 Task: Locate the nearest hospital in Houston.
Action: Mouse moved to (184, 74)
Screenshot: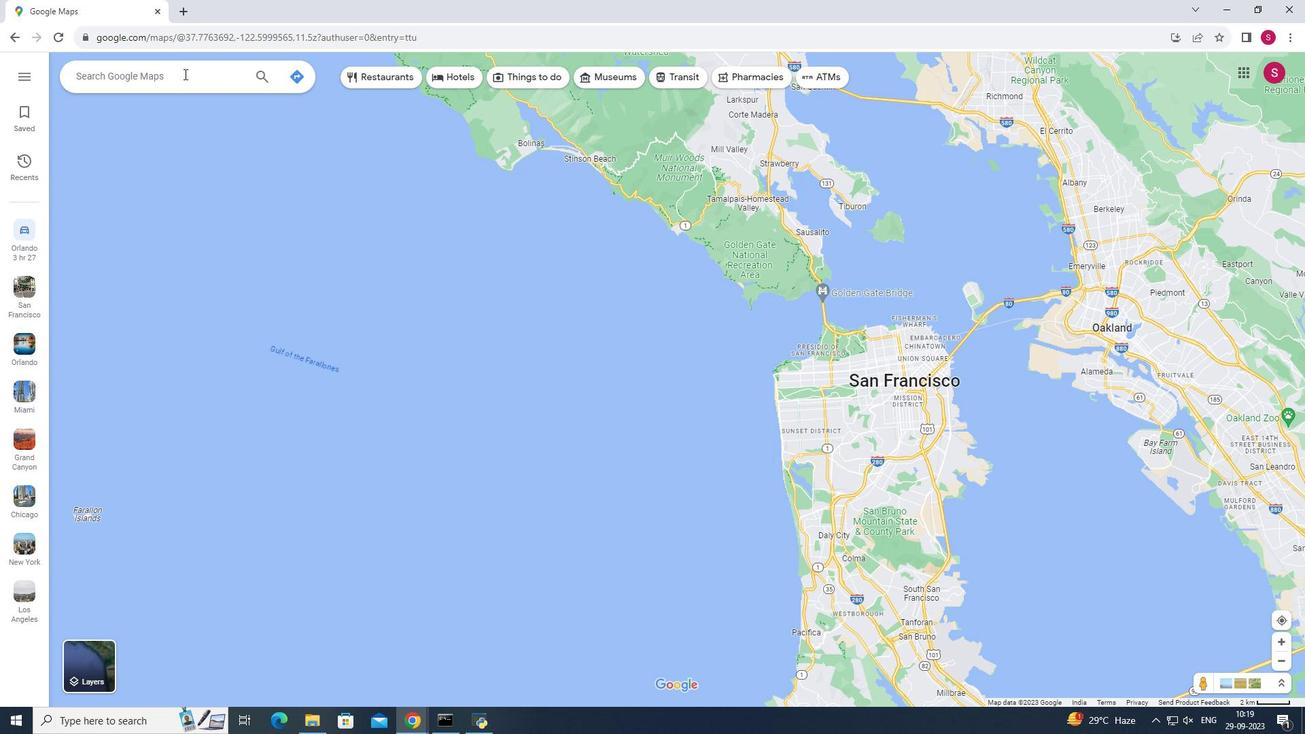 
Action: Mouse pressed left at (184, 74)
Screenshot: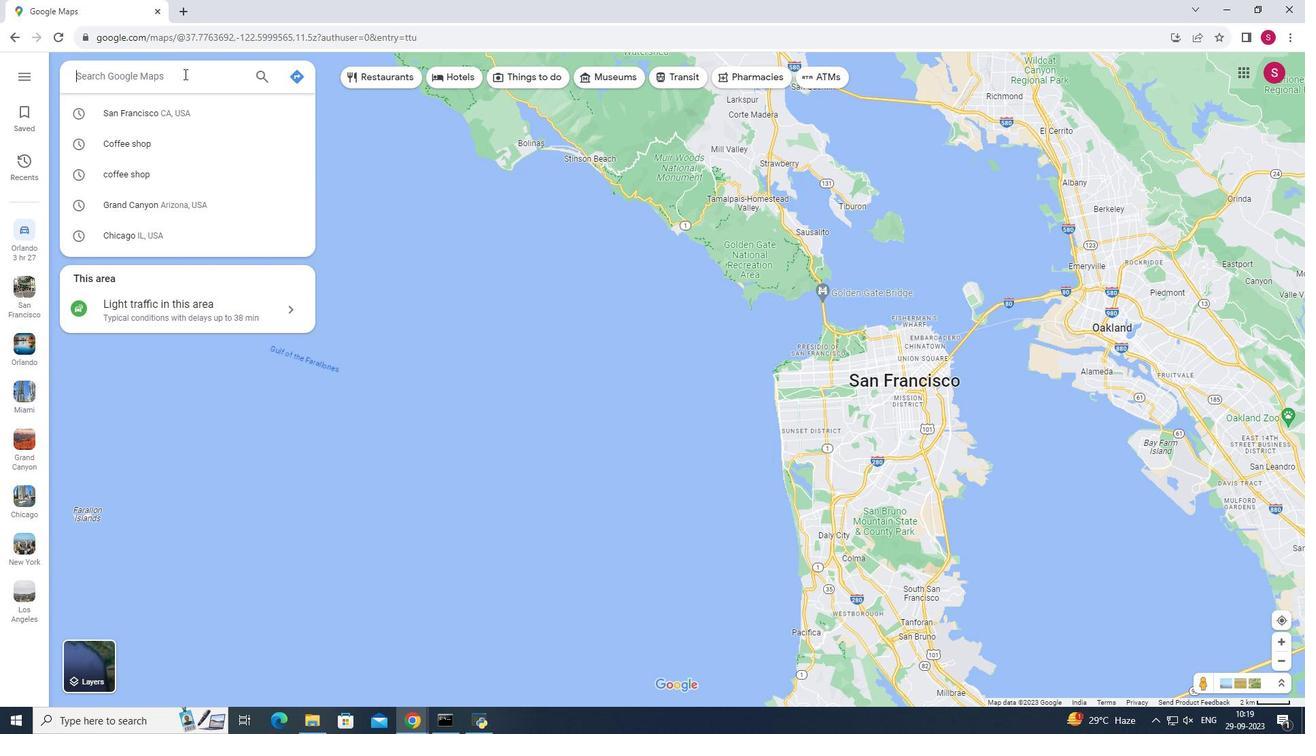 
Action: Key pressed <Key.shift>Houston
Screenshot: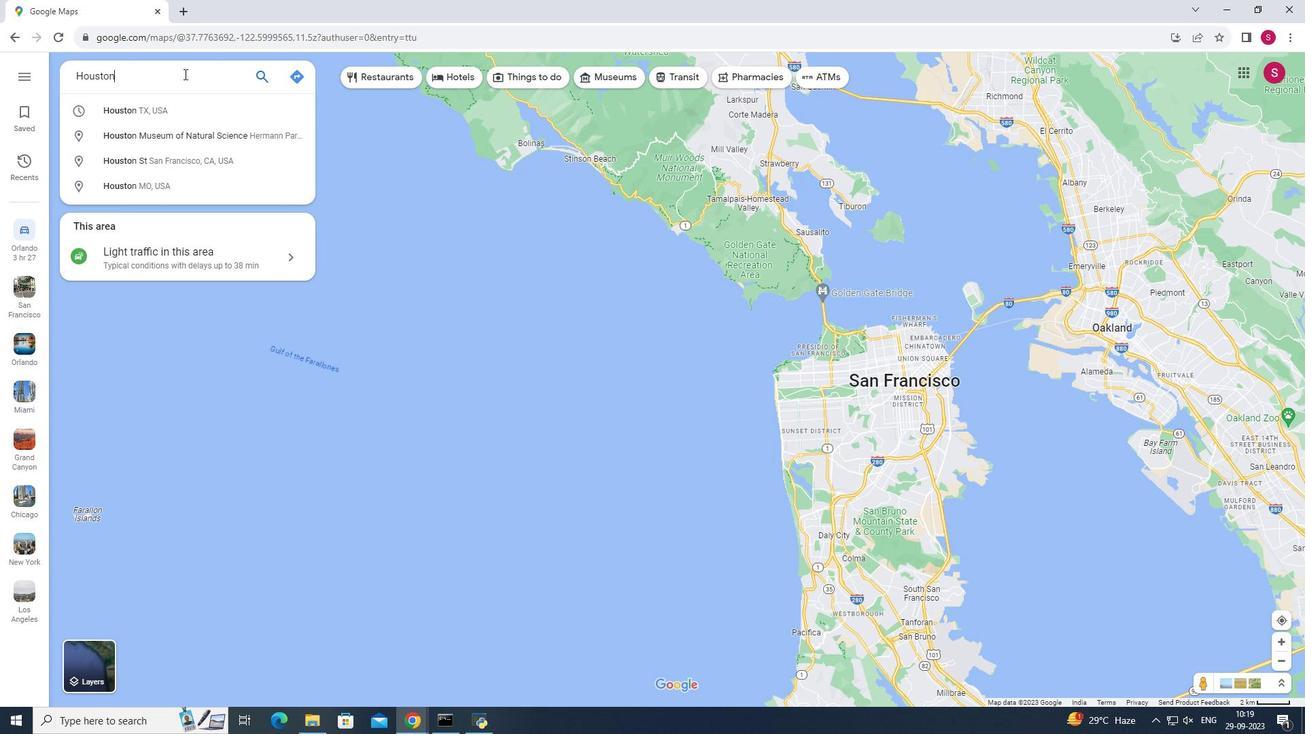 
Action: Mouse moved to (170, 104)
Screenshot: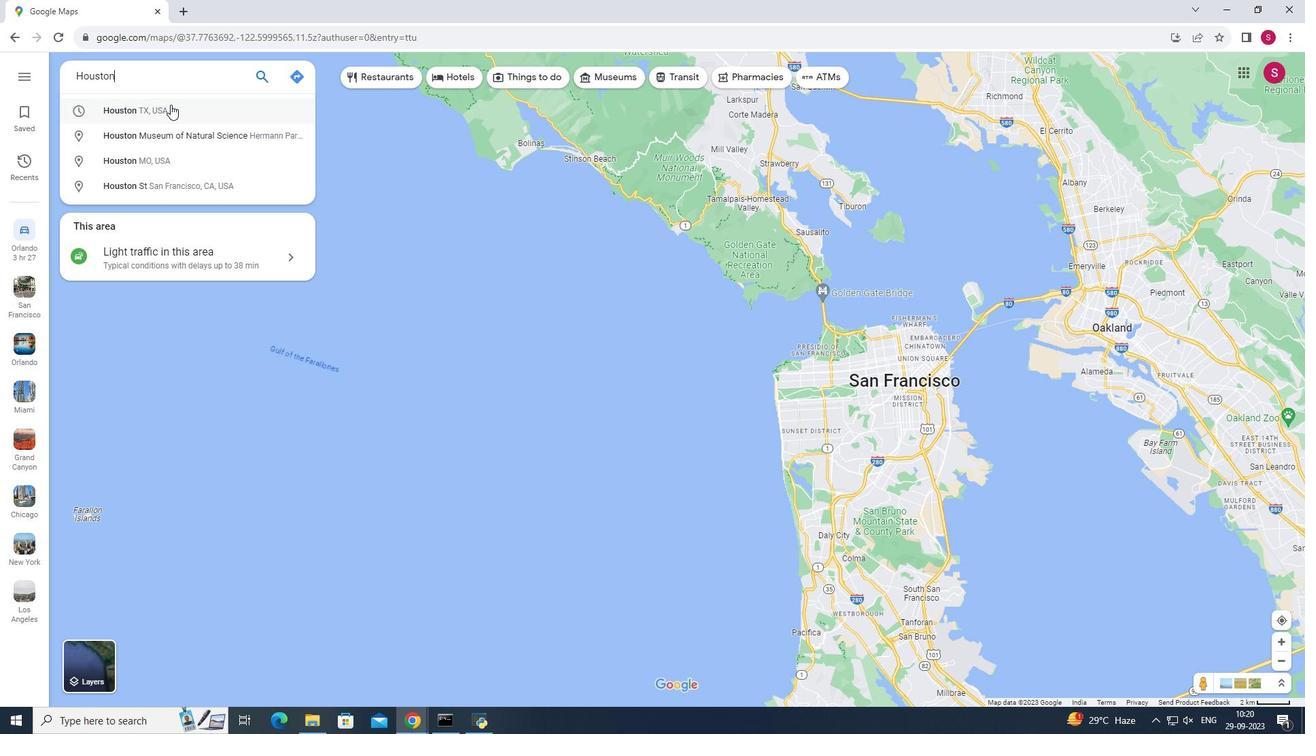 
Action: Mouse pressed left at (170, 104)
Screenshot: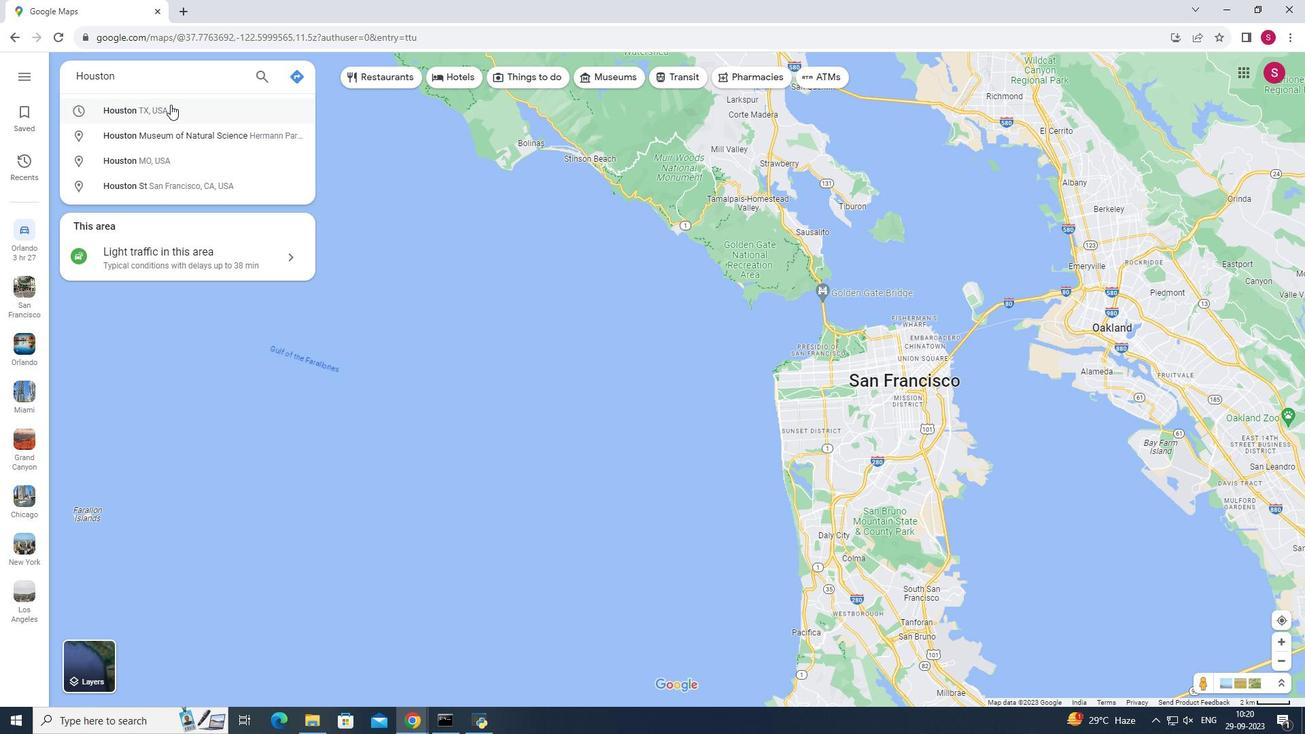 
Action: Mouse moved to (190, 311)
Screenshot: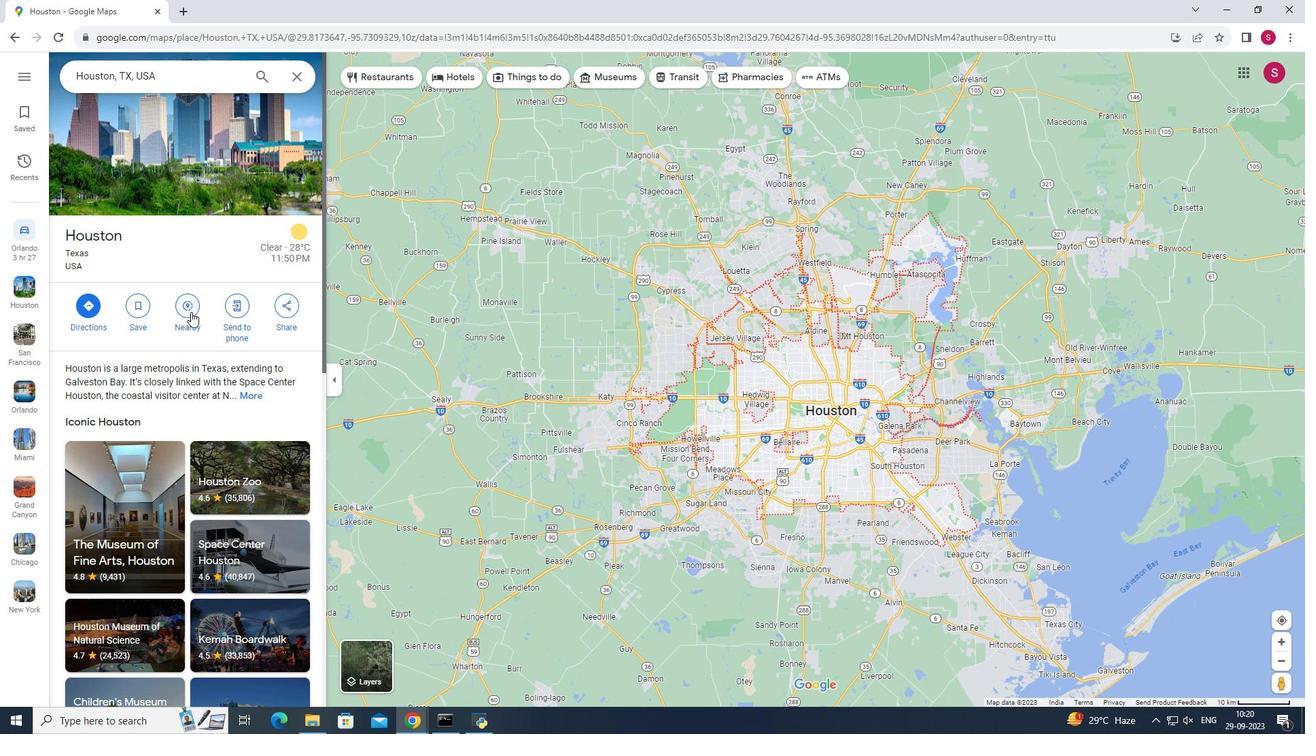 
Action: Mouse pressed left at (190, 311)
Screenshot: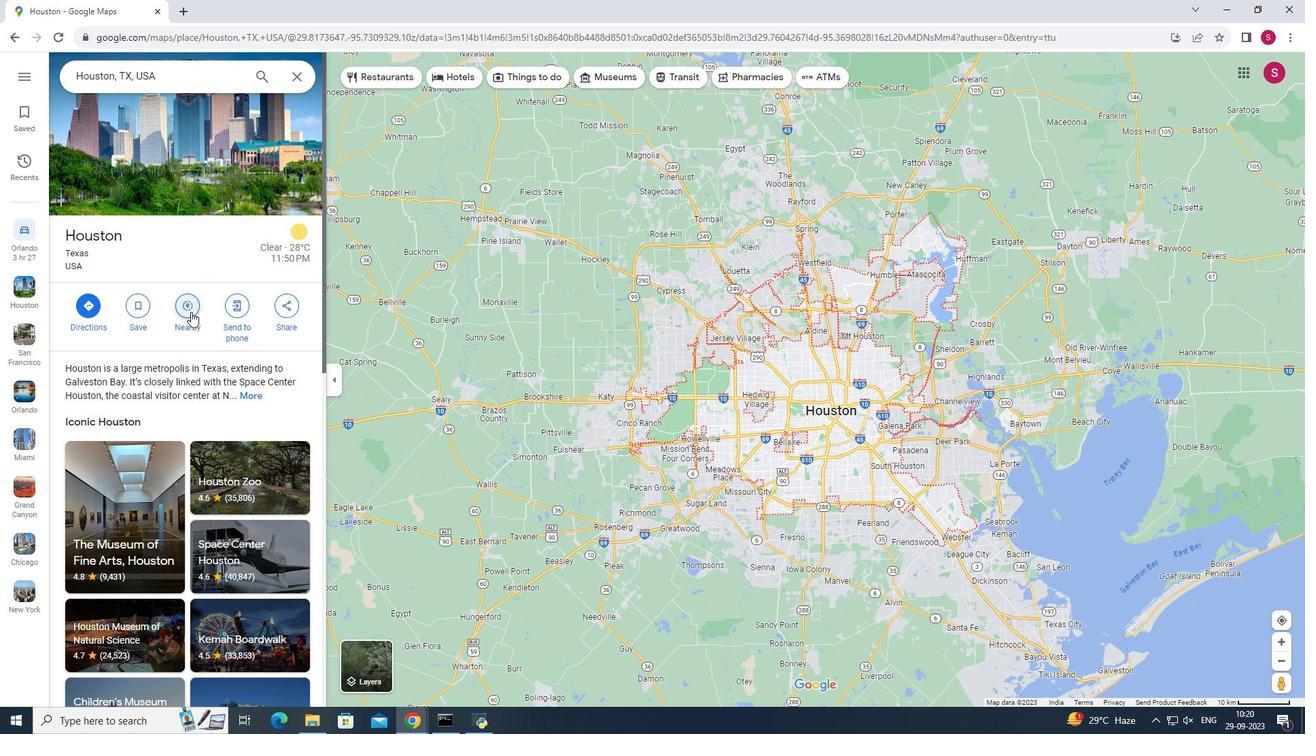 
Action: Key pressed <Key.shift>Hospital<Key.enter>
Screenshot: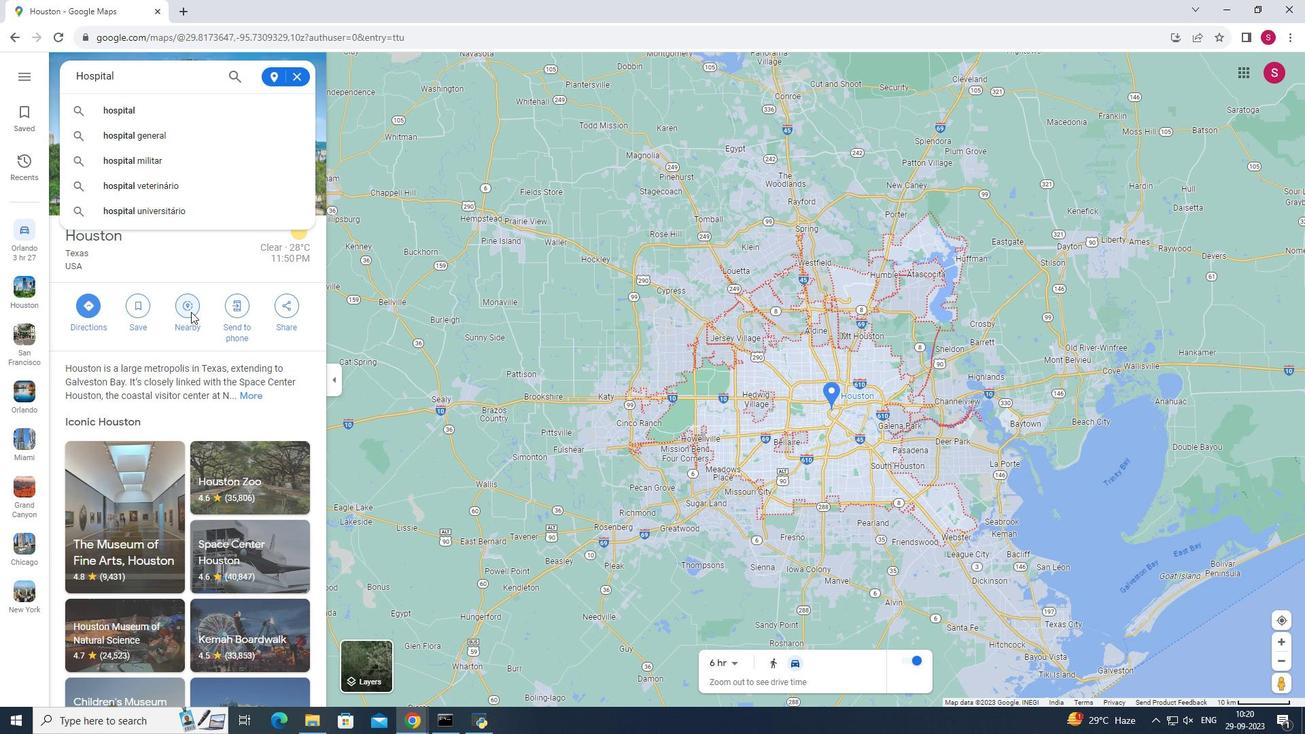 
Action: Mouse moved to (270, 178)
Screenshot: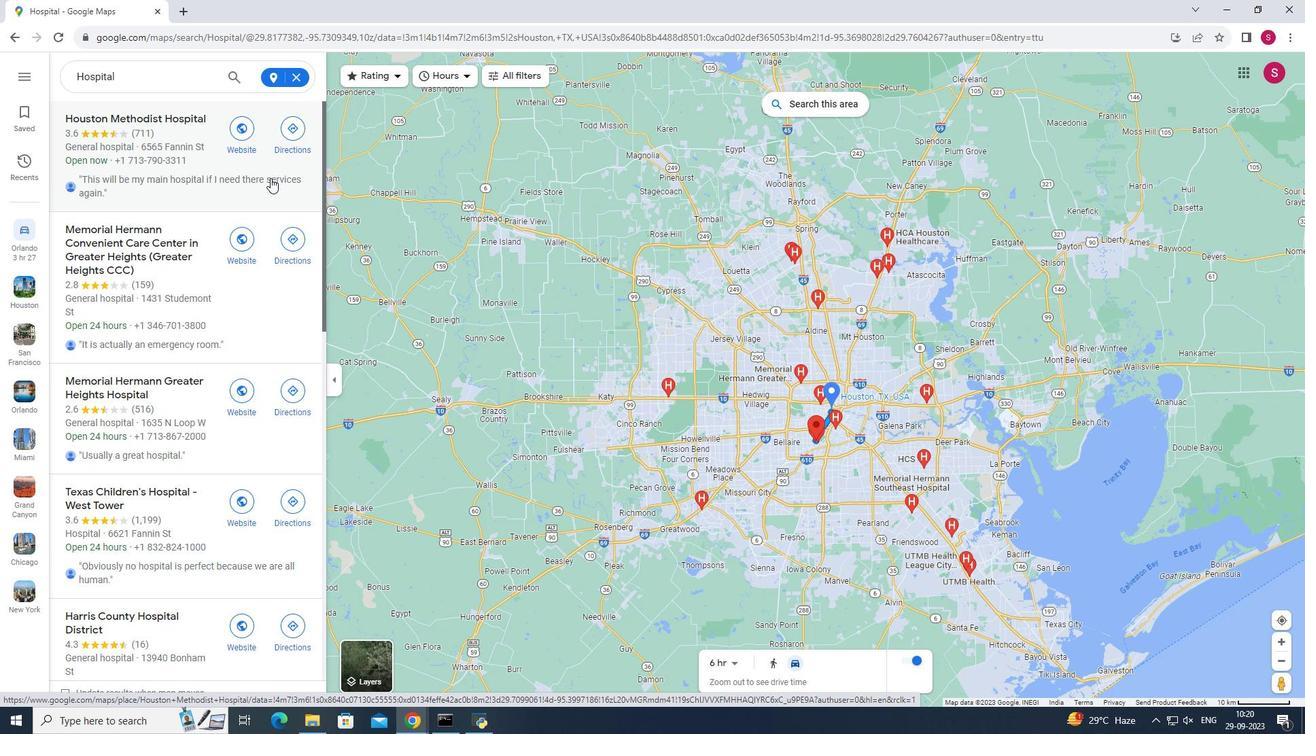 
Action: Mouse scrolled (270, 177) with delta (0, 0)
Screenshot: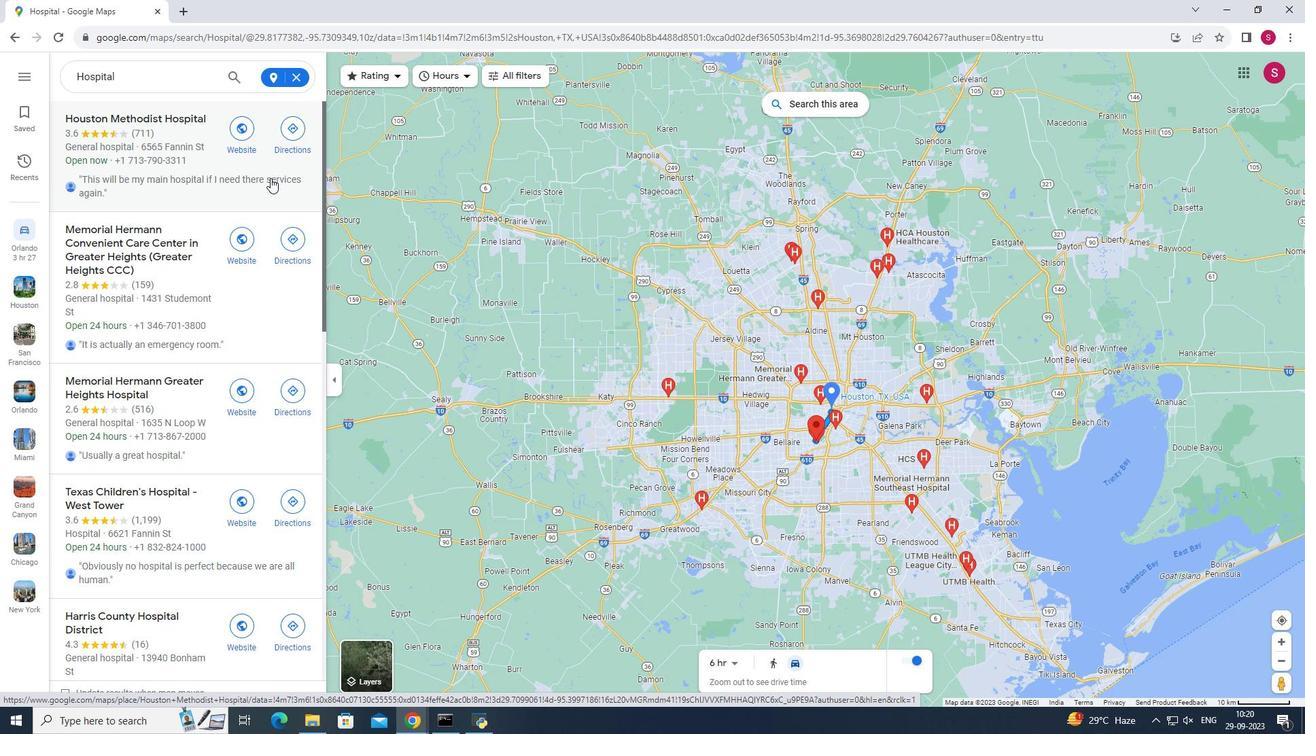 
Action: Mouse scrolled (270, 177) with delta (0, 0)
Screenshot: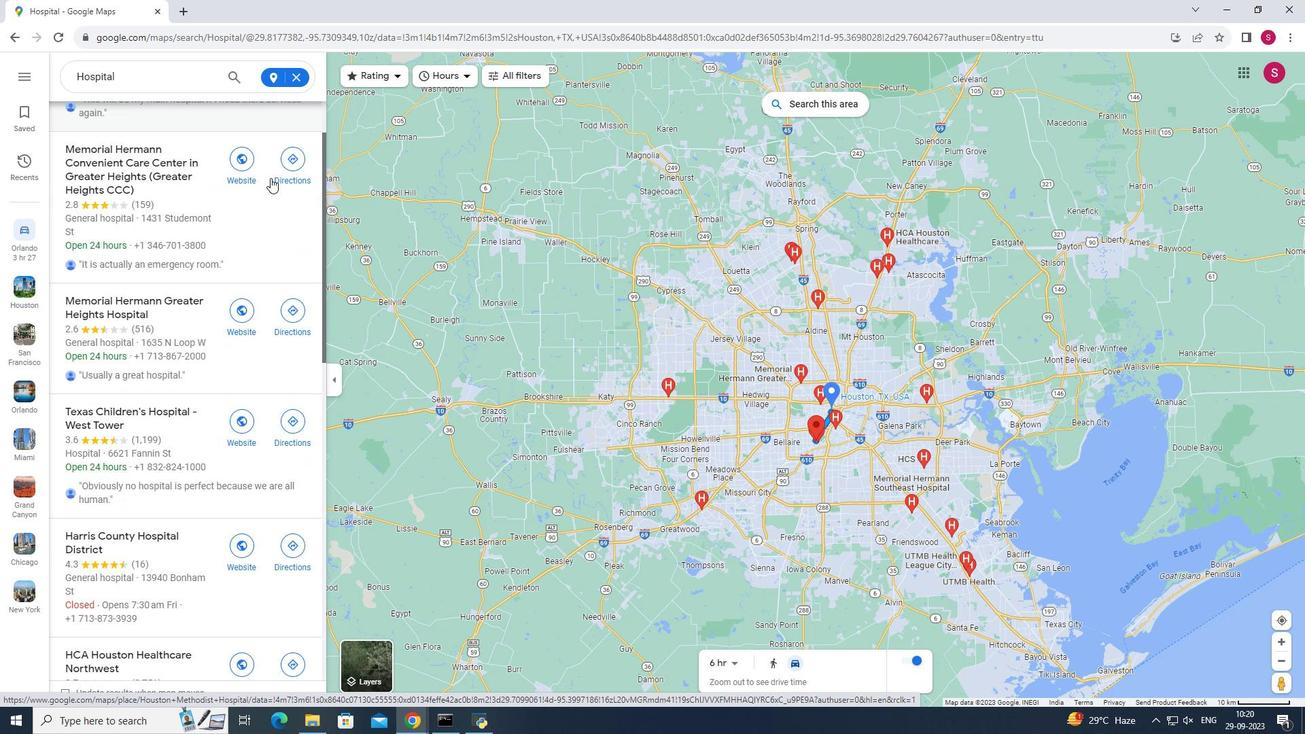 
Action: Mouse scrolled (270, 177) with delta (0, 0)
Screenshot: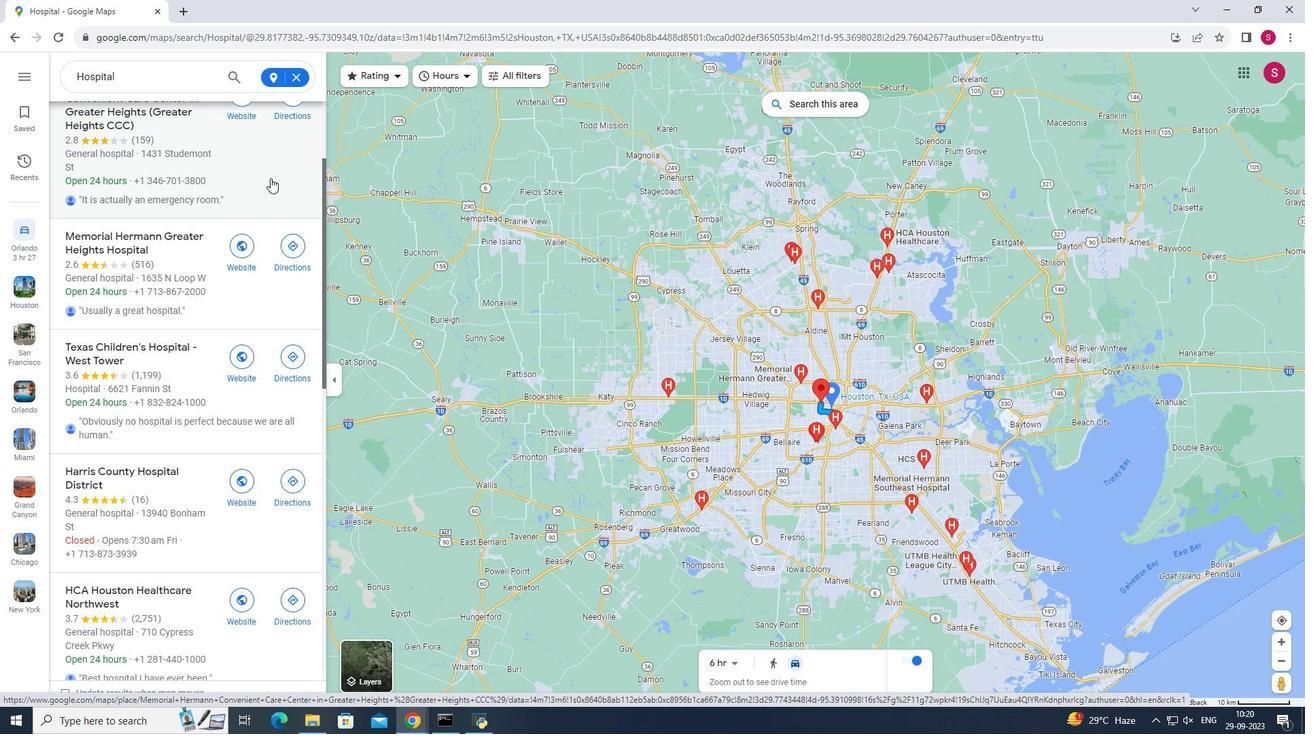 
Action: Mouse scrolled (270, 177) with delta (0, 0)
Screenshot: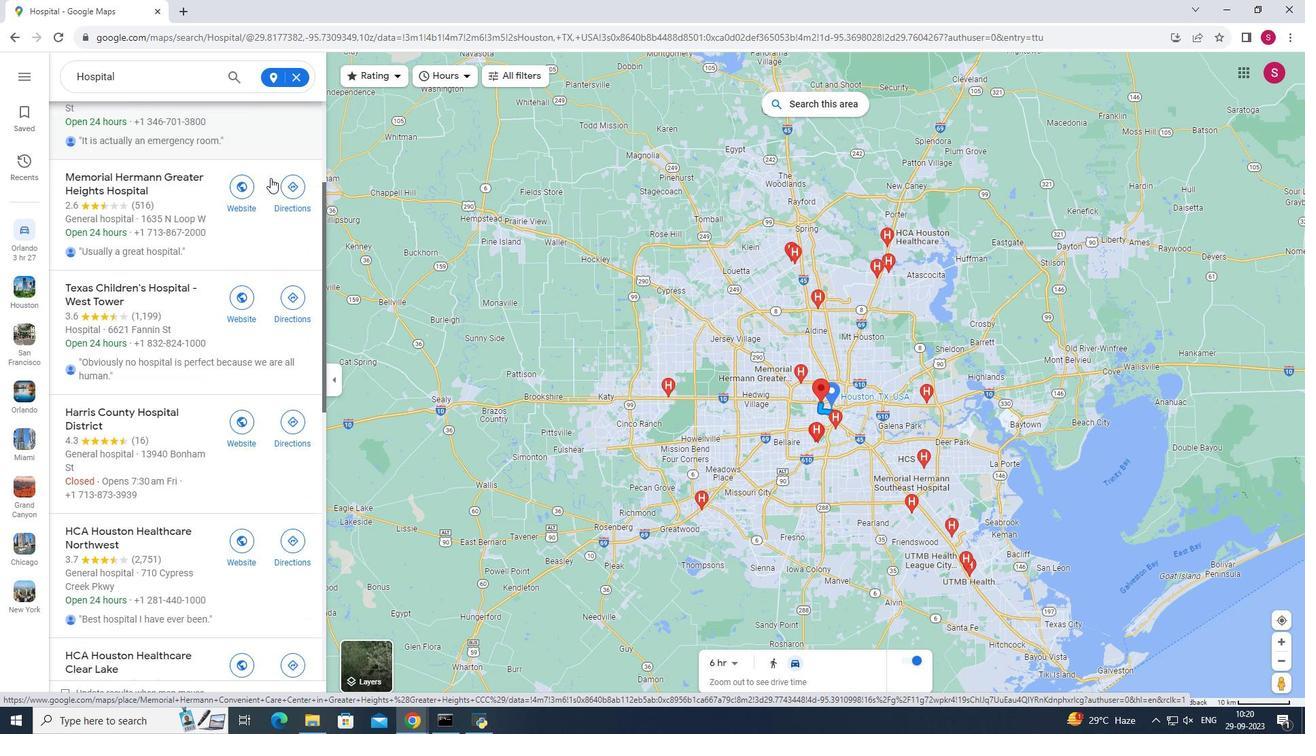 
Action: Mouse scrolled (270, 177) with delta (0, 0)
Screenshot: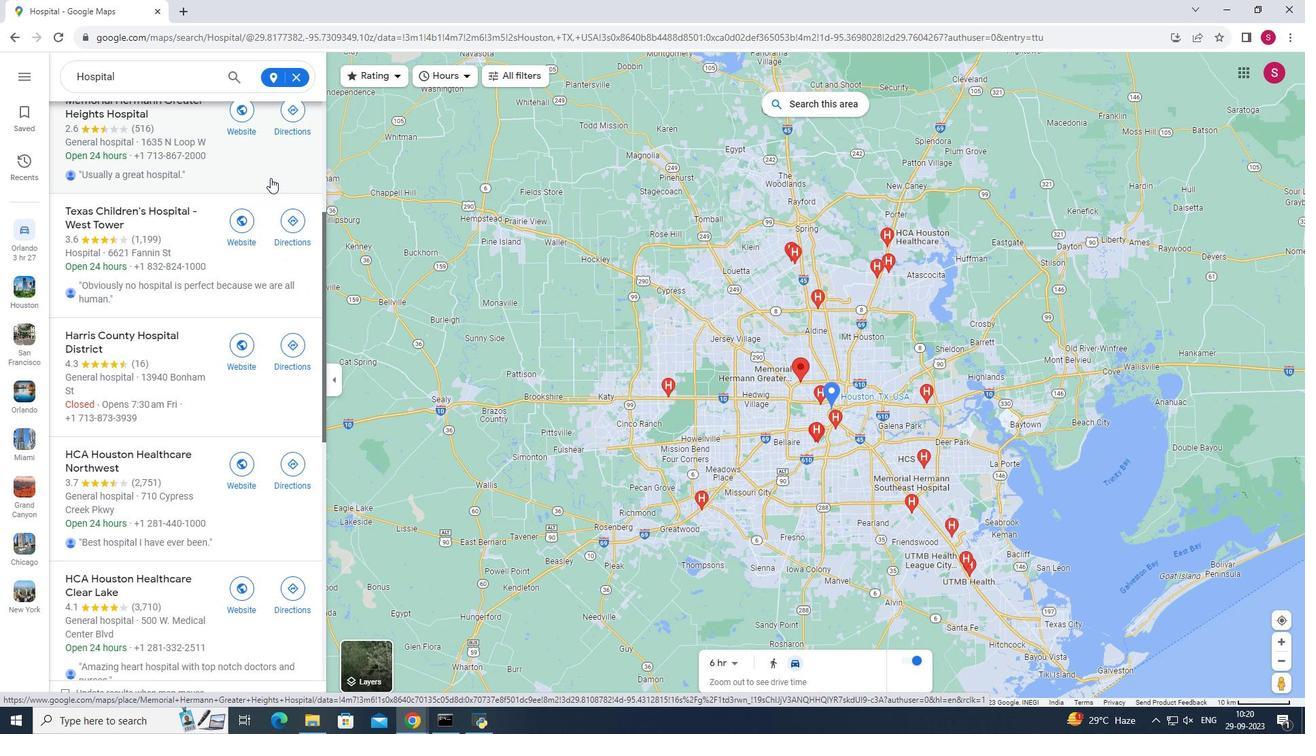 
Action: Mouse scrolled (270, 177) with delta (0, 0)
Screenshot: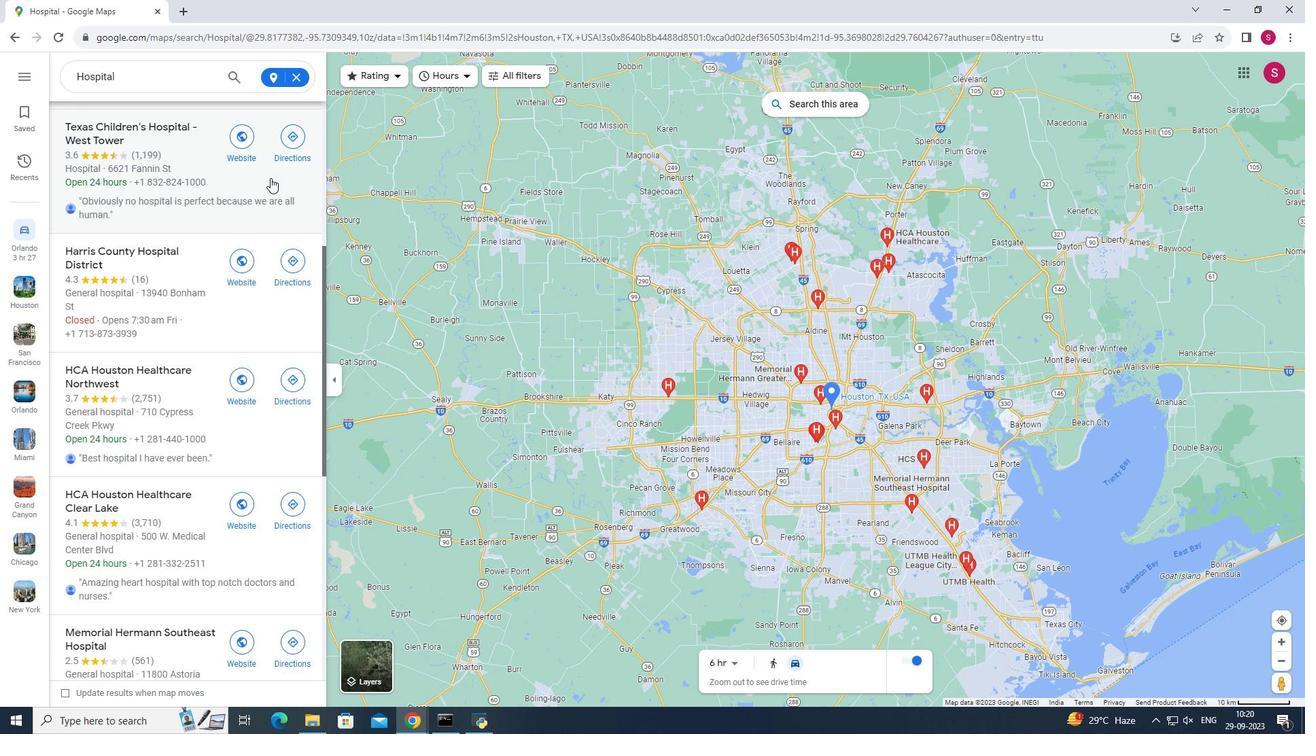 
Action: Mouse scrolled (270, 177) with delta (0, 0)
Screenshot: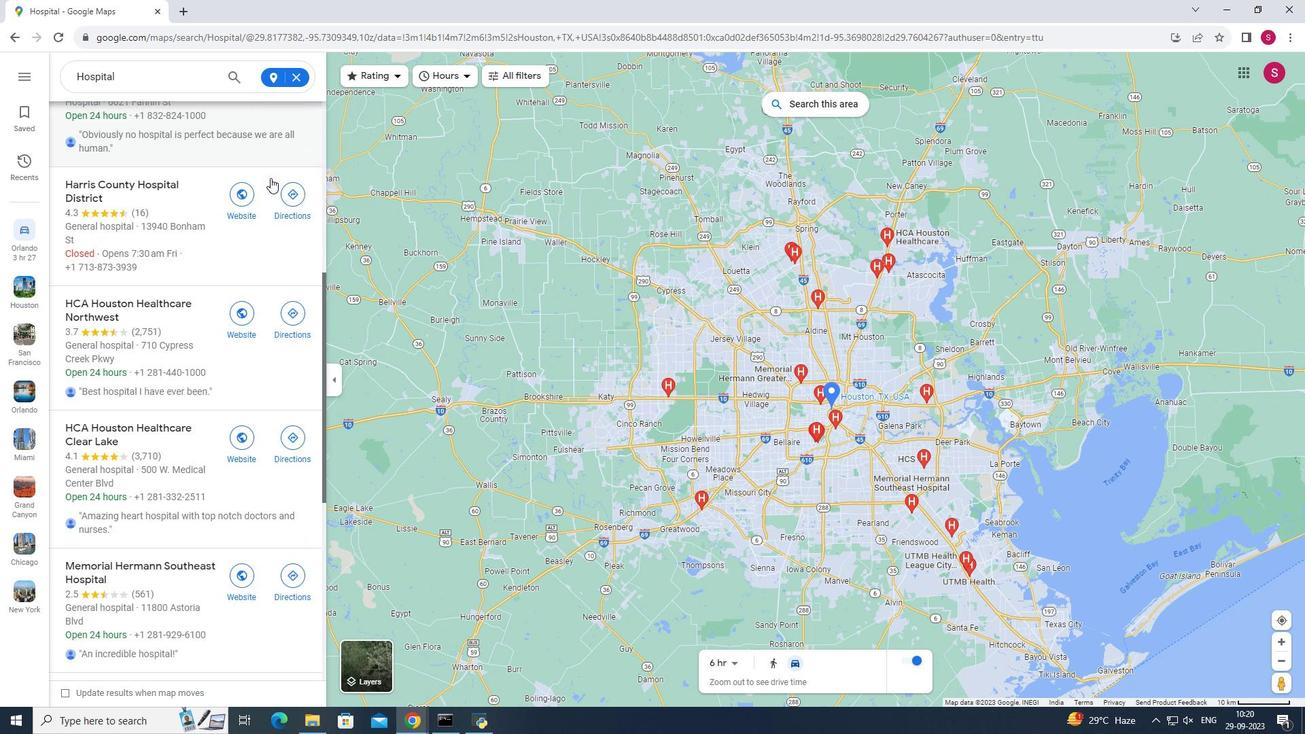 
Action: Mouse scrolled (270, 177) with delta (0, 0)
Screenshot: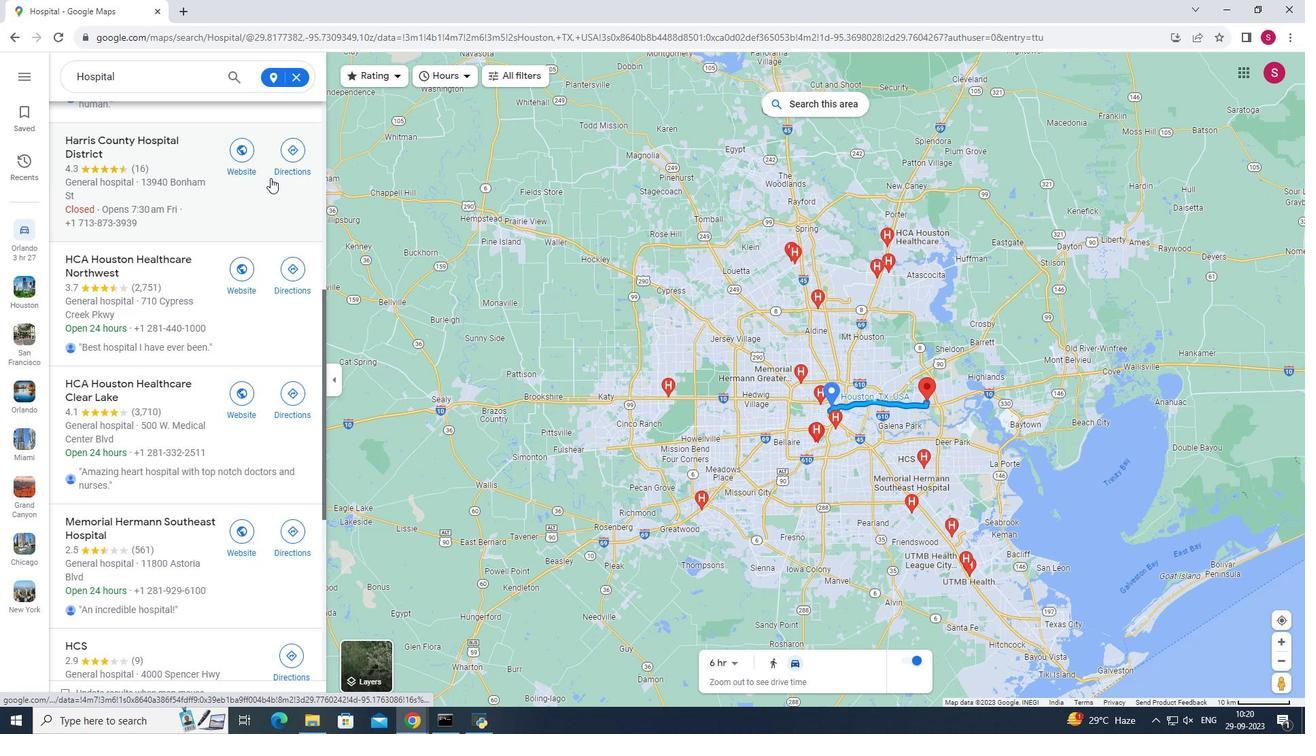 
Action: Mouse scrolled (270, 177) with delta (0, 0)
Screenshot: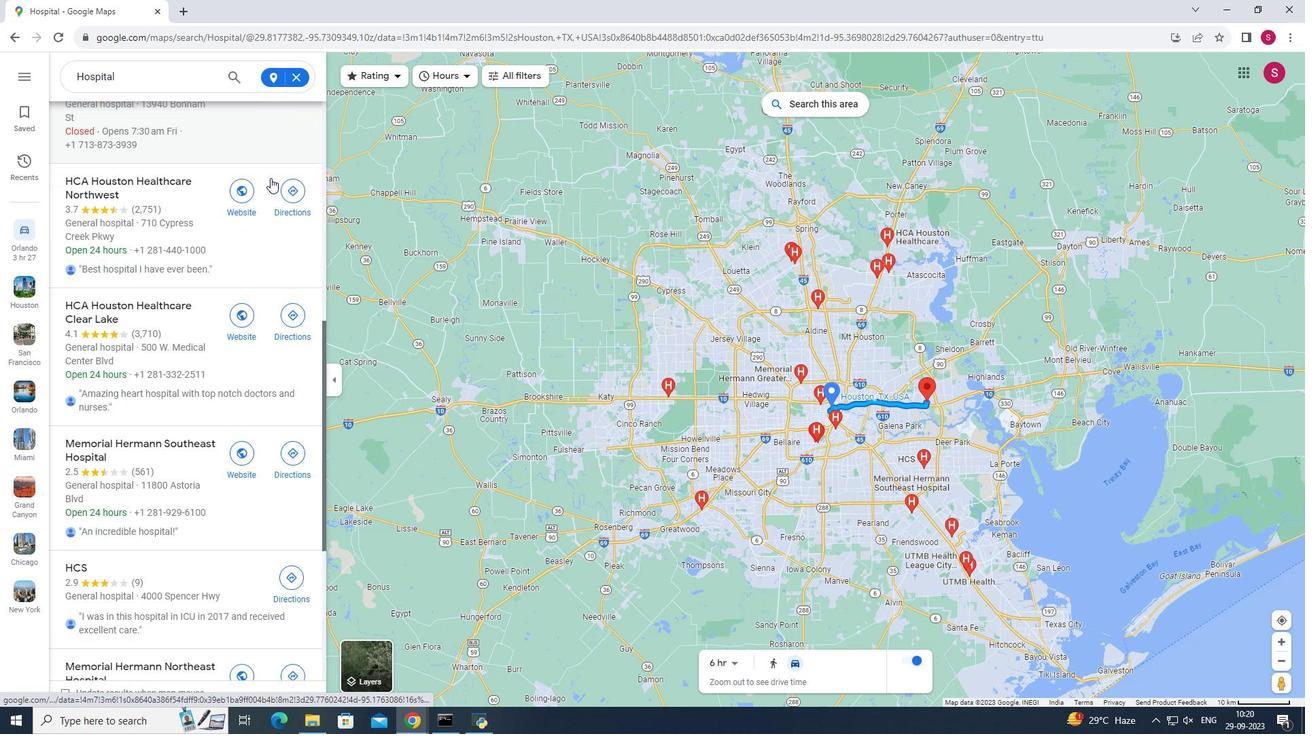 
Action: Mouse moved to (262, 422)
Screenshot: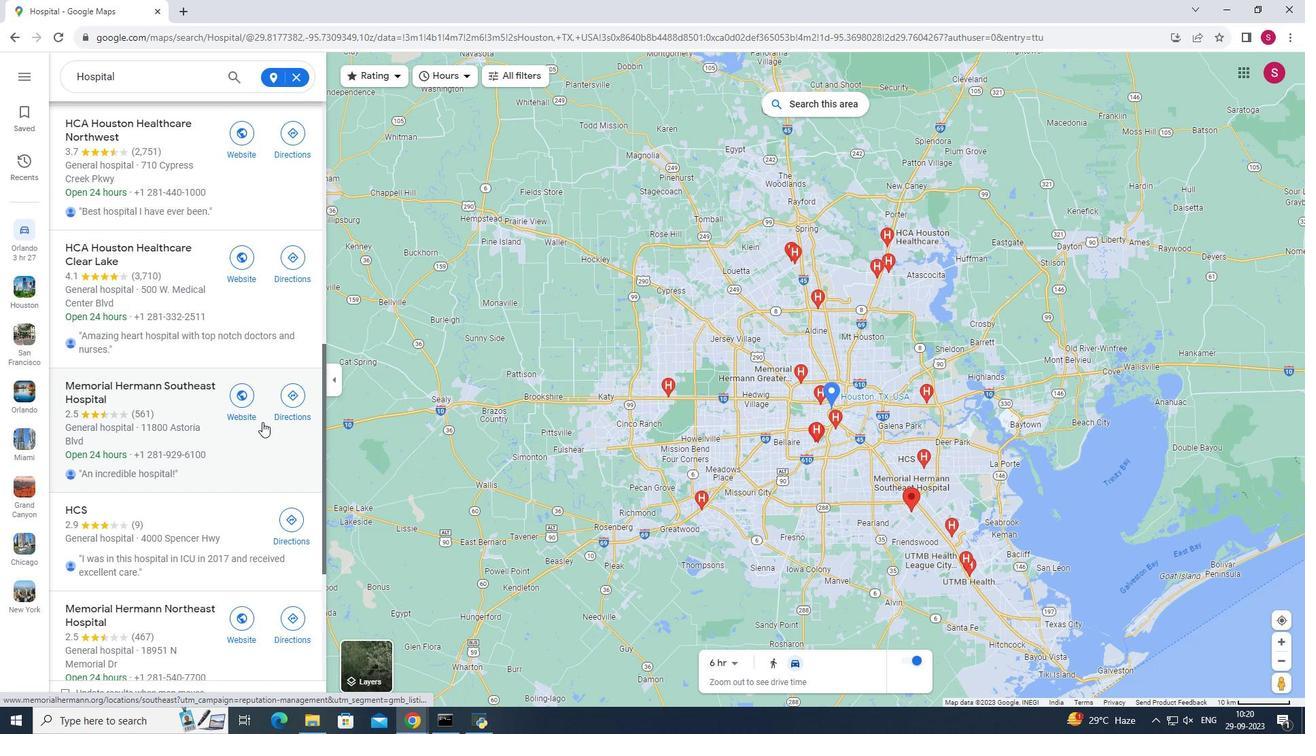 
Action: Mouse scrolled (262, 421) with delta (0, 0)
Screenshot: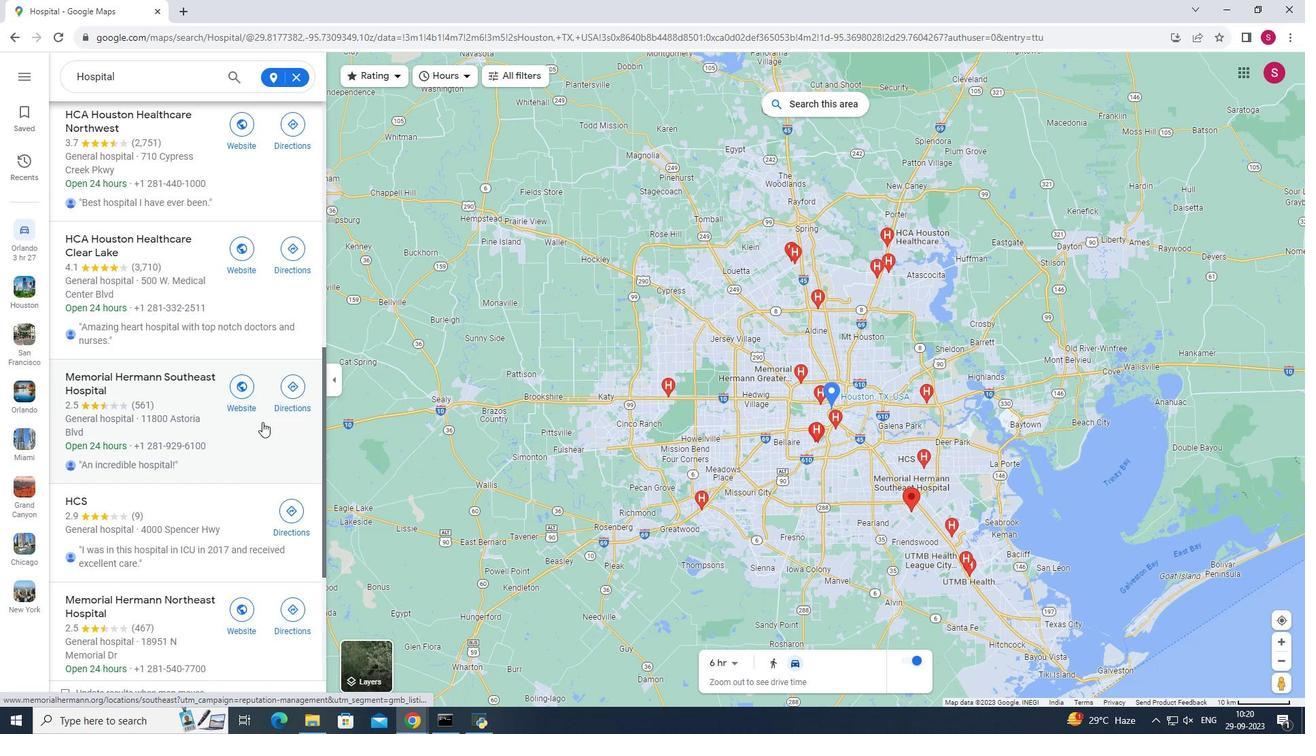 
Action: Mouse scrolled (262, 421) with delta (0, 0)
Screenshot: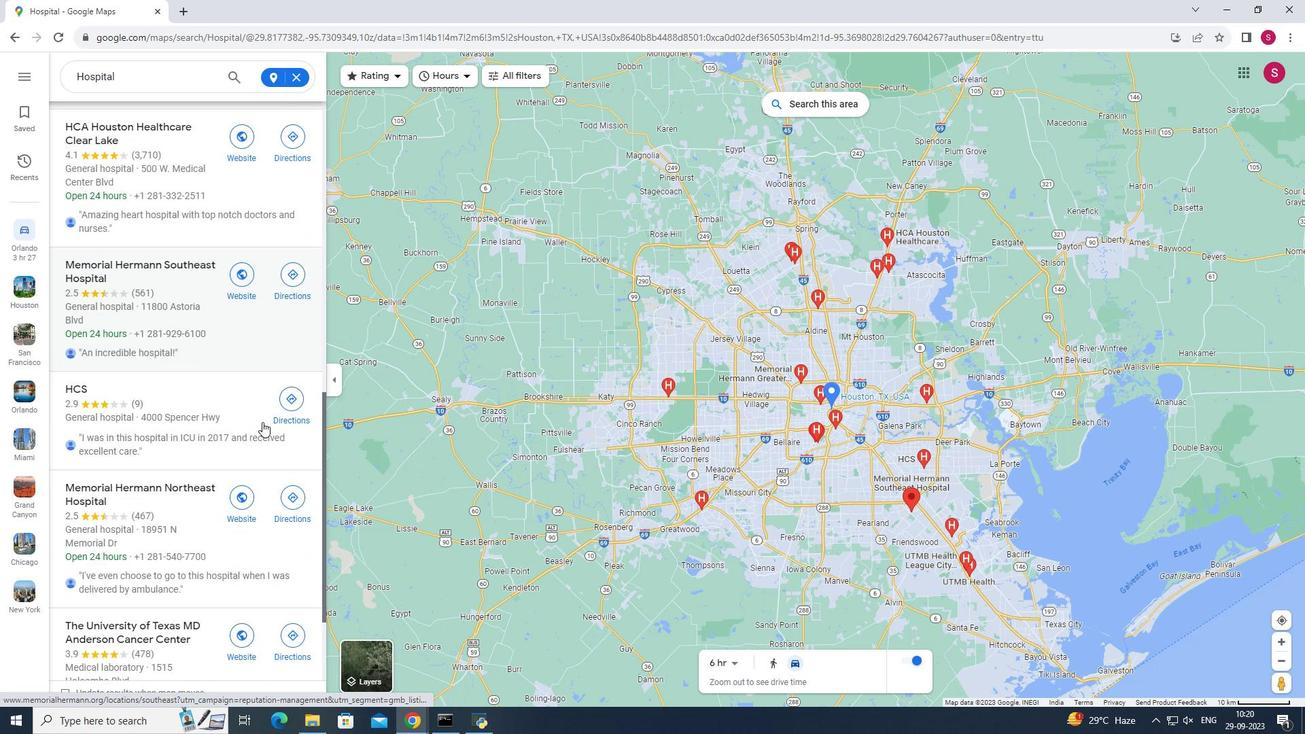 
Action: Mouse scrolled (262, 421) with delta (0, 0)
Screenshot: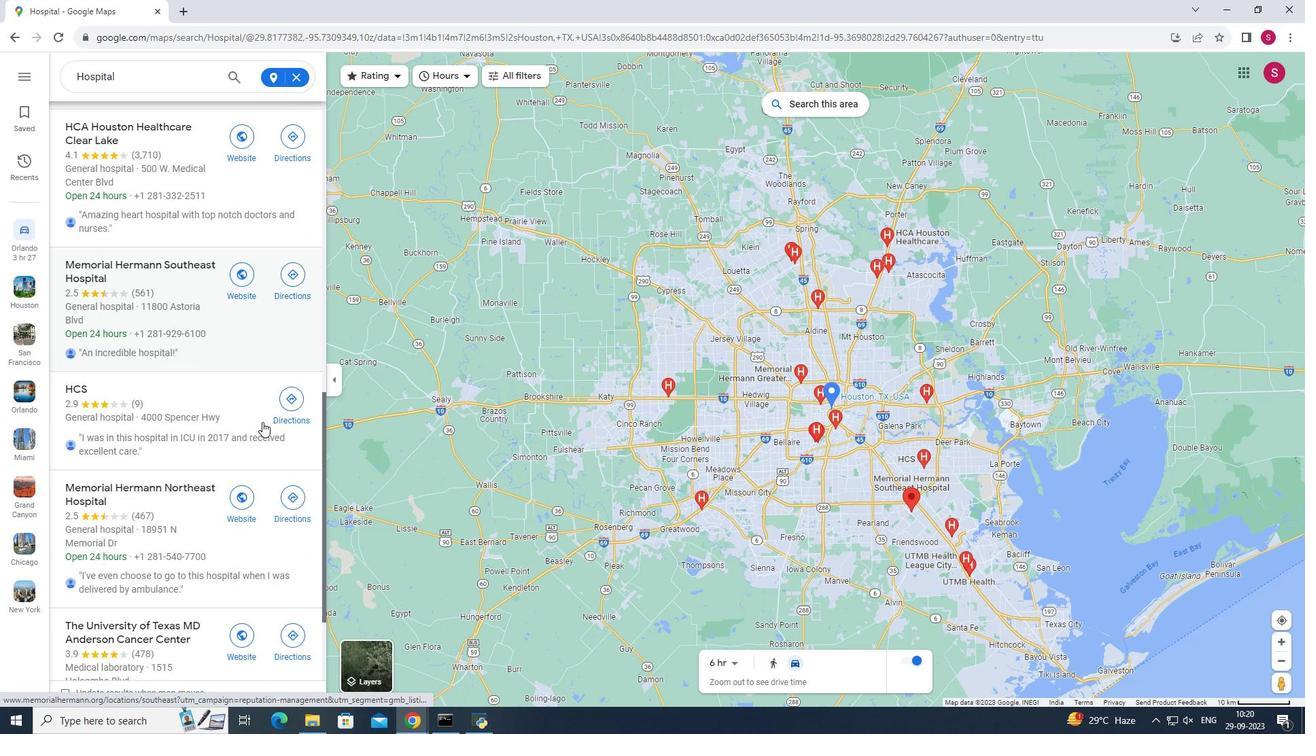 
Action: Mouse scrolled (262, 421) with delta (0, 0)
Screenshot: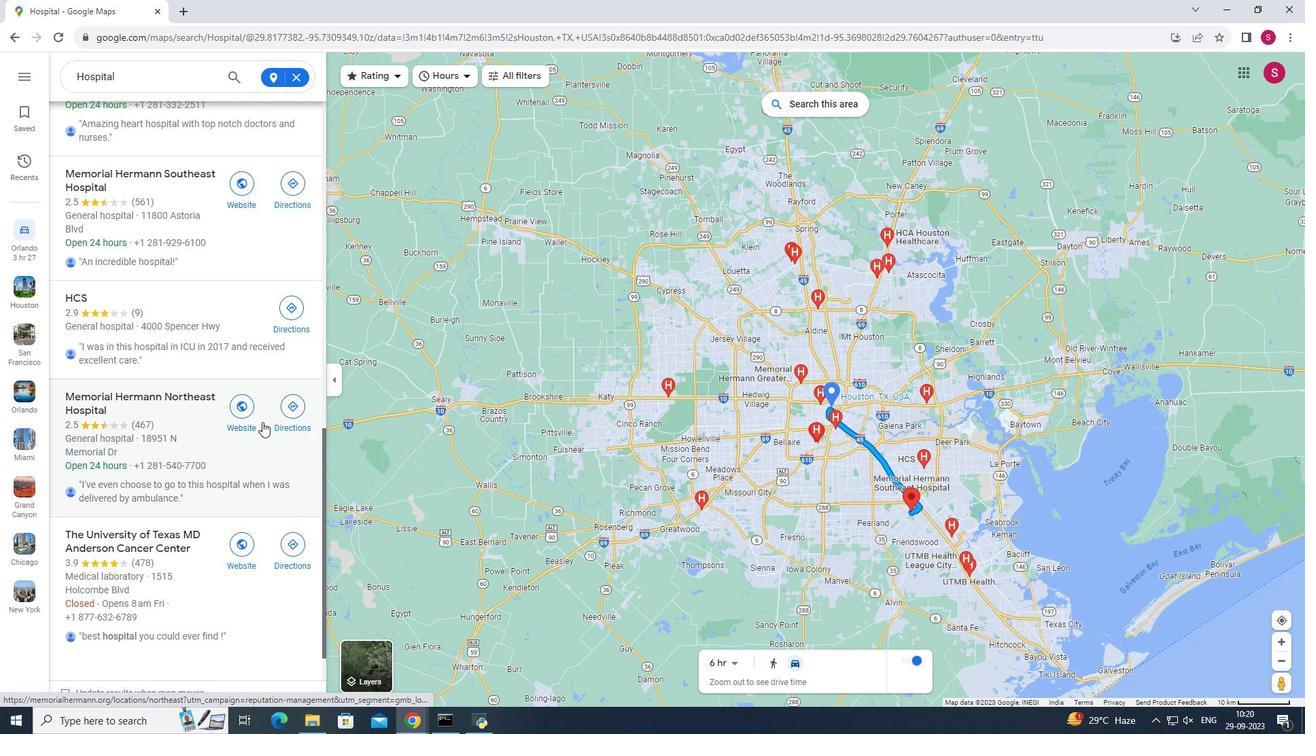 
Action: Mouse scrolled (262, 421) with delta (0, 0)
Screenshot: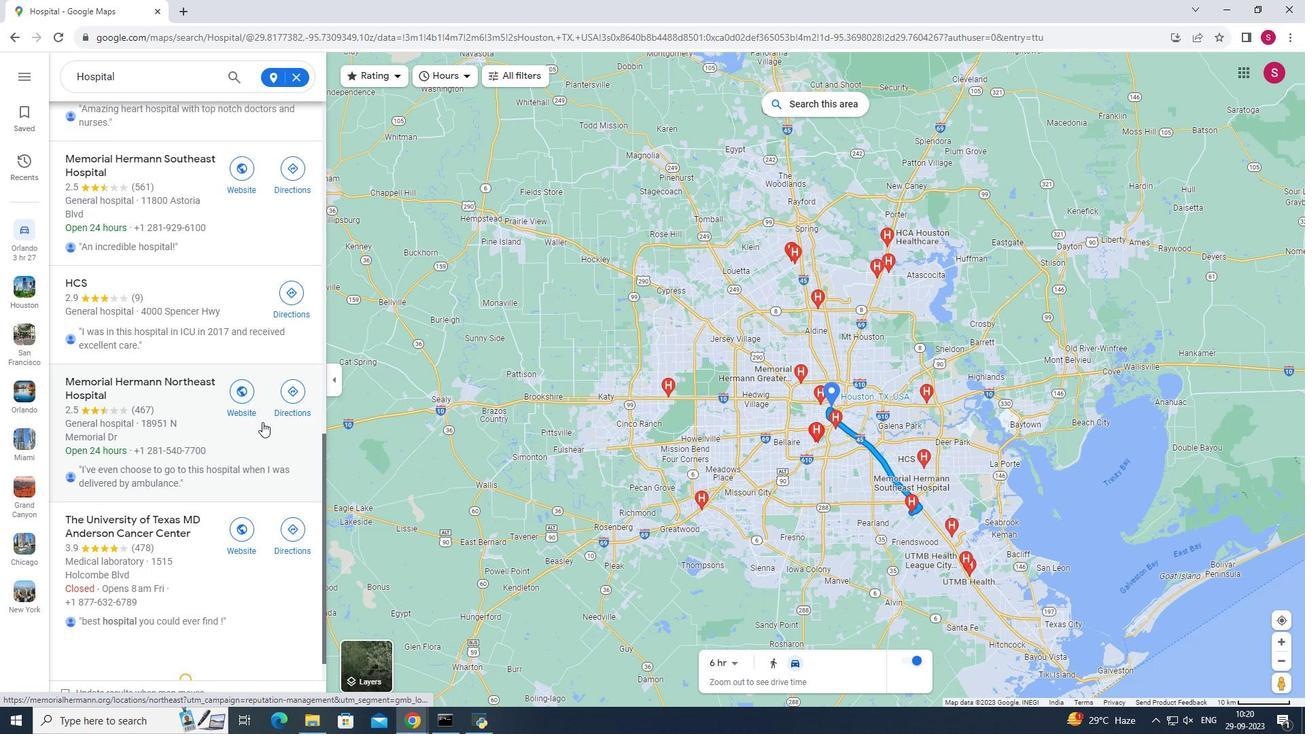 
Action: Mouse scrolled (262, 421) with delta (0, 0)
Screenshot: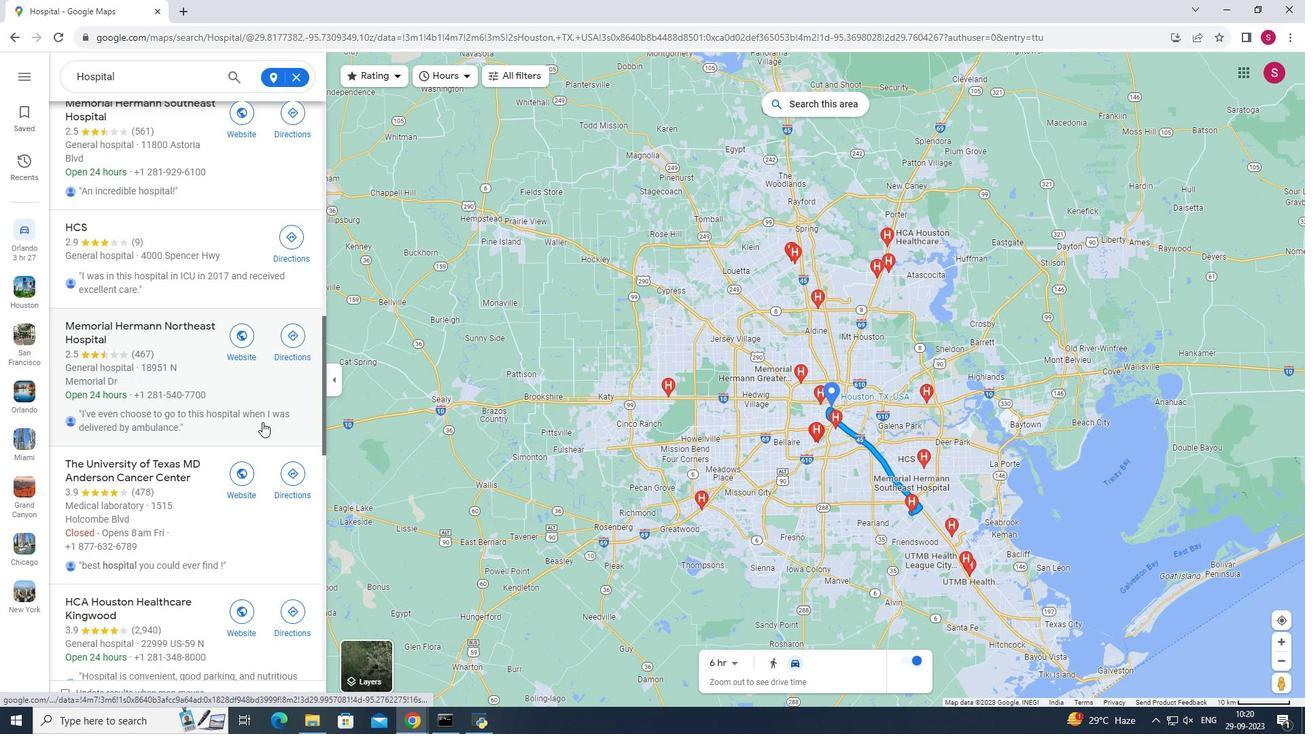 
Action: Mouse scrolled (262, 421) with delta (0, 0)
Screenshot: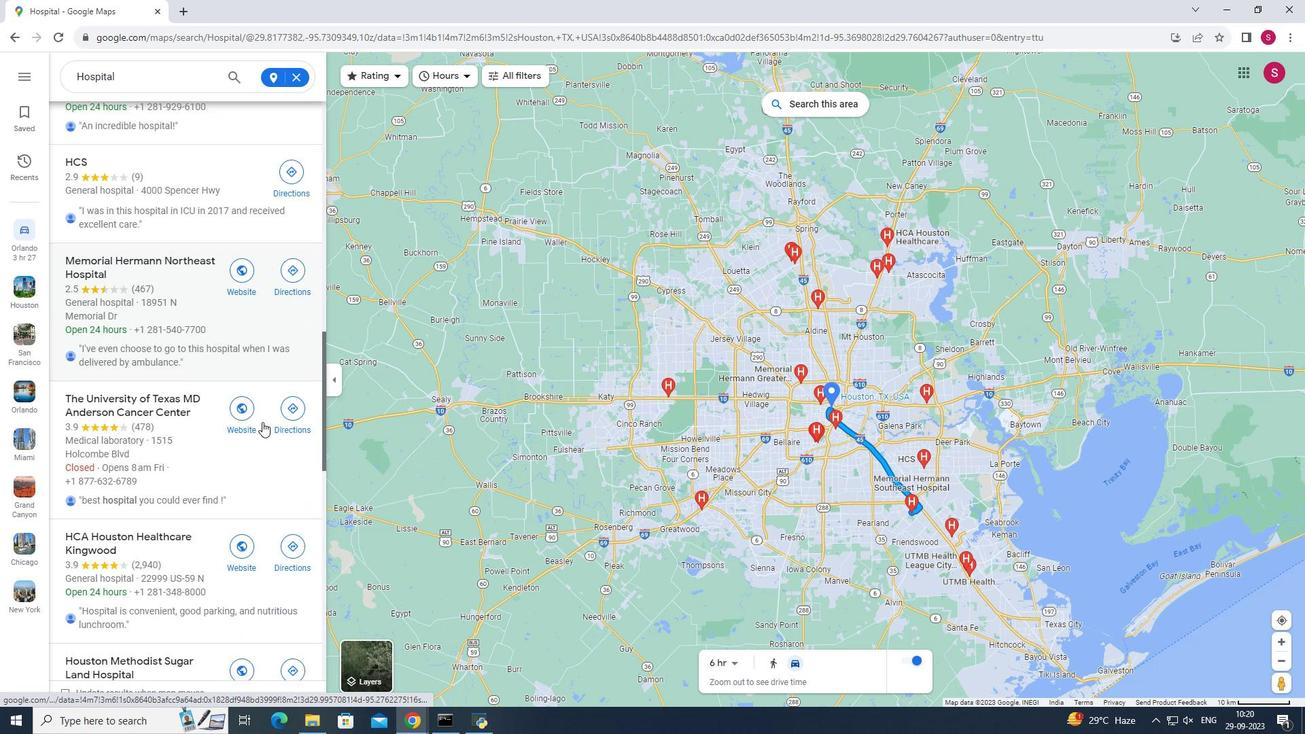 
Action: Mouse scrolled (262, 421) with delta (0, 0)
Screenshot: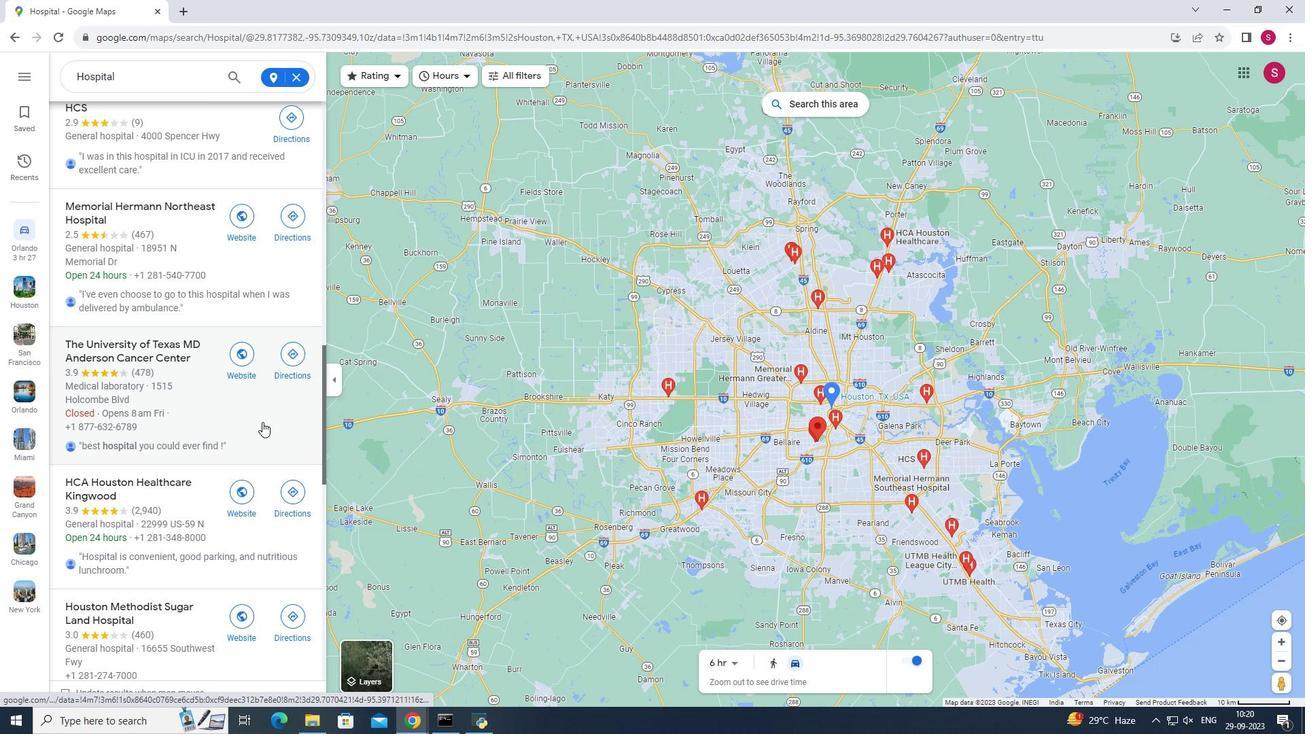 
Action: Mouse scrolled (262, 421) with delta (0, 0)
Screenshot: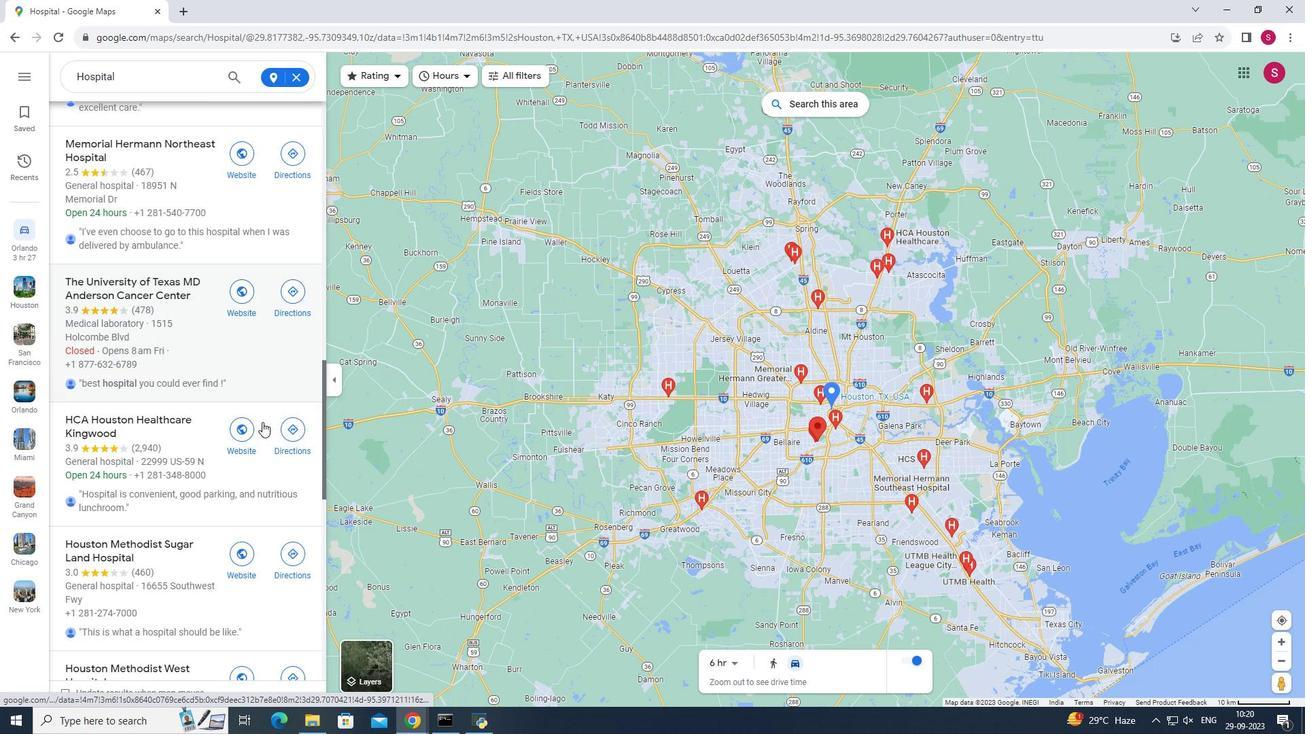 
Action: Mouse scrolled (262, 421) with delta (0, 0)
Screenshot: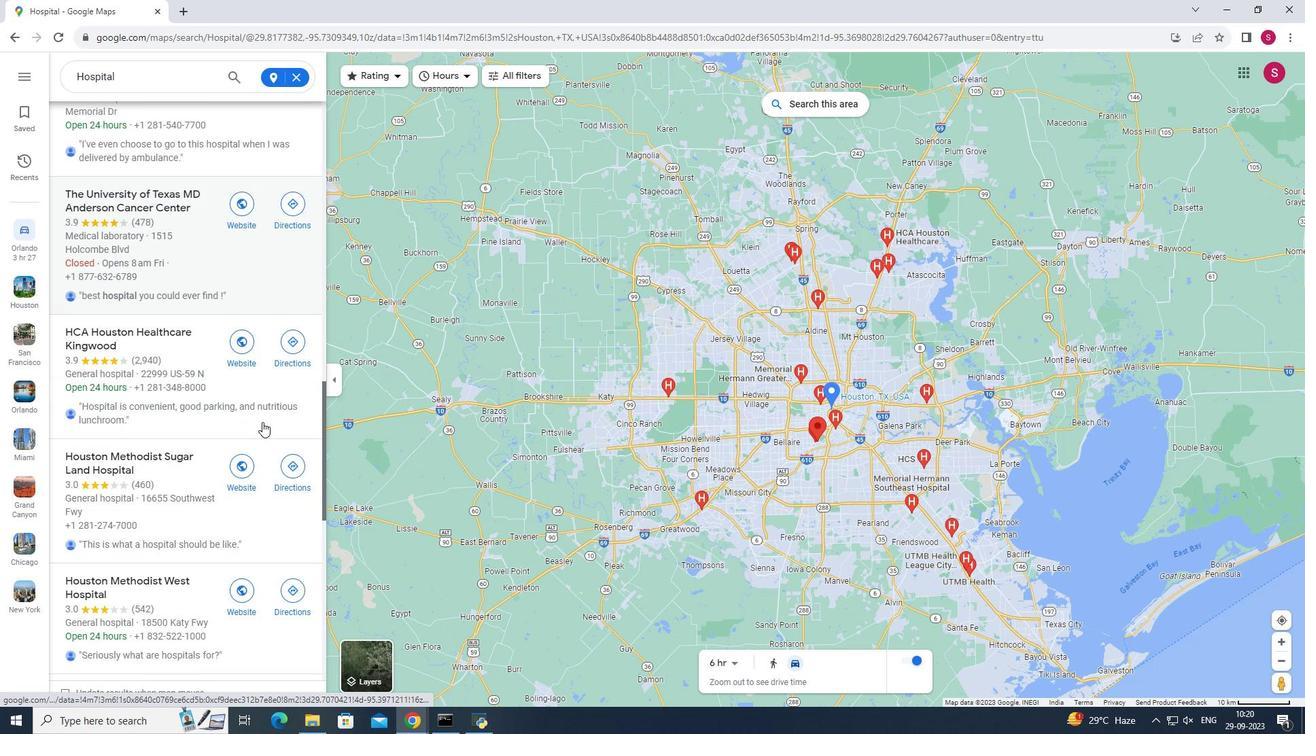 
Action: Mouse scrolled (262, 421) with delta (0, 0)
Screenshot: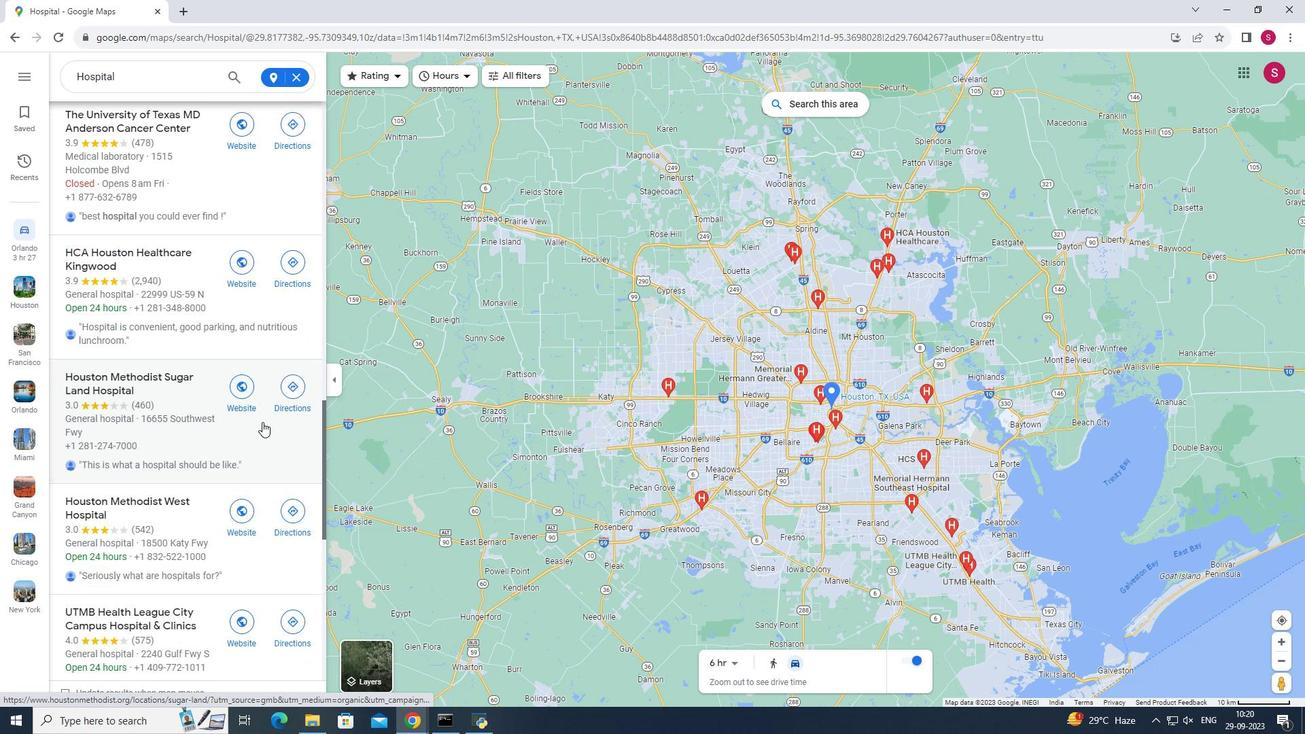 
Action: Mouse scrolled (262, 421) with delta (0, 0)
Screenshot: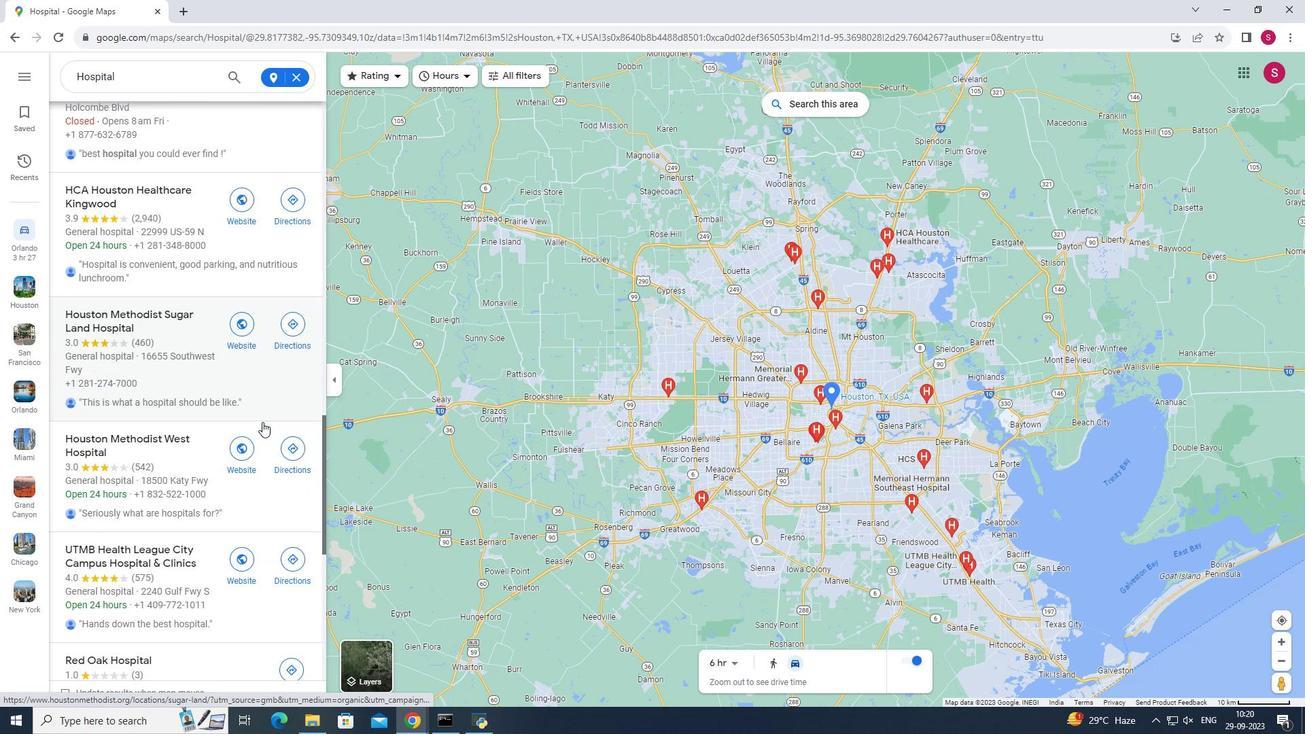 
Action: Mouse scrolled (262, 421) with delta (0, 0)
Screenshot: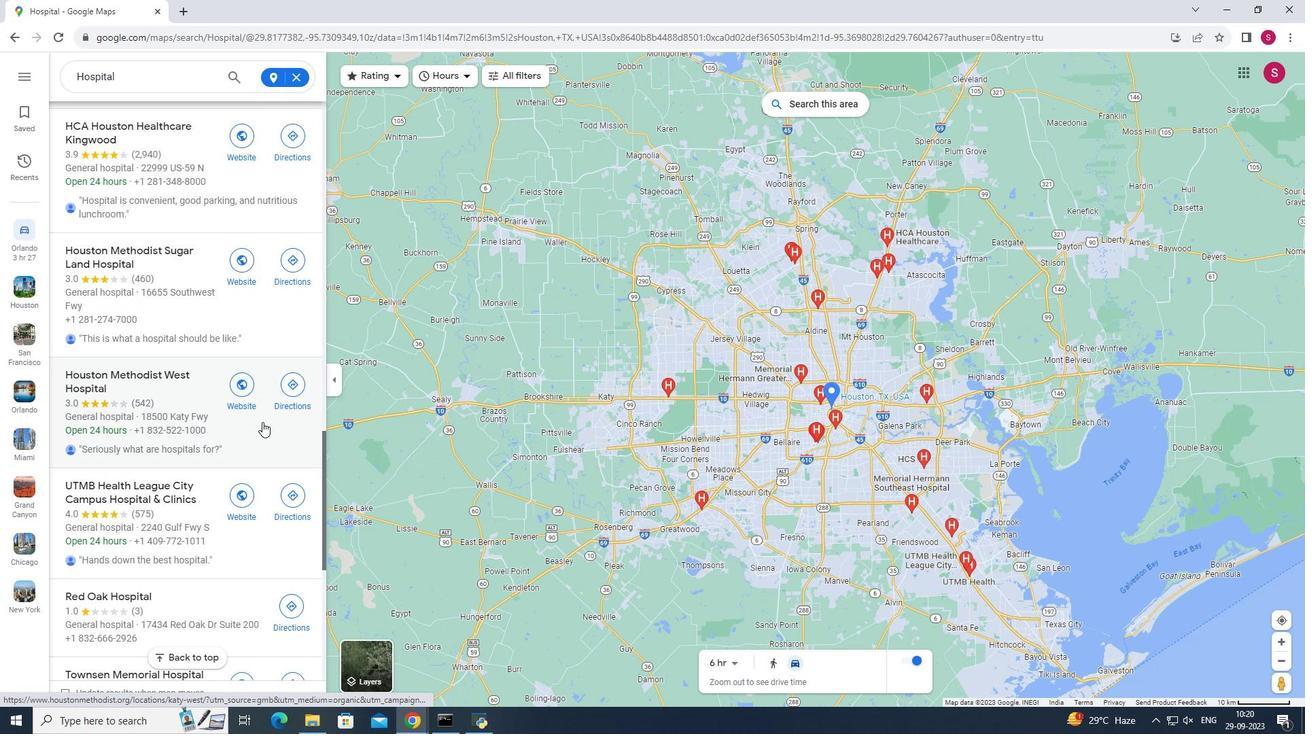 
Action: Mouse scrolled (262, 421) with delta (0, 0)
Screenshot: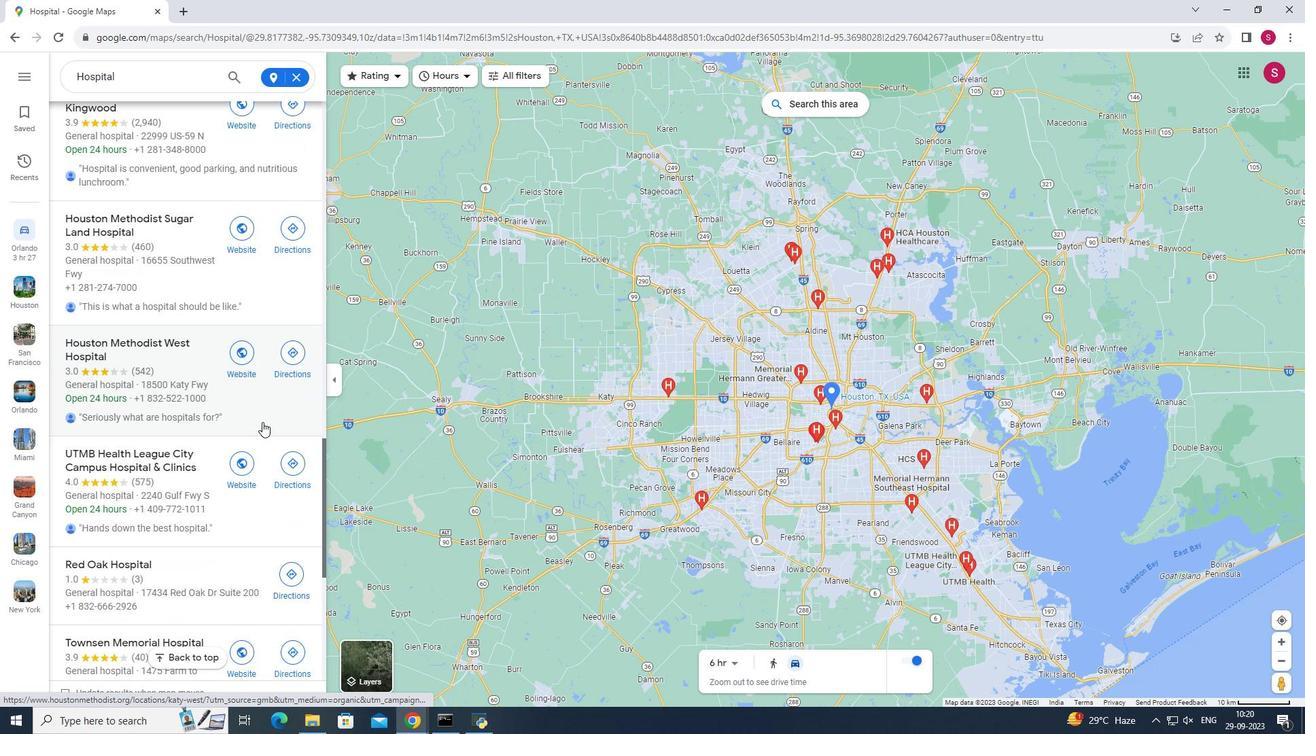 
Action: Mouse scrolled (262, 421) with delta (0, 0)
Screenshot: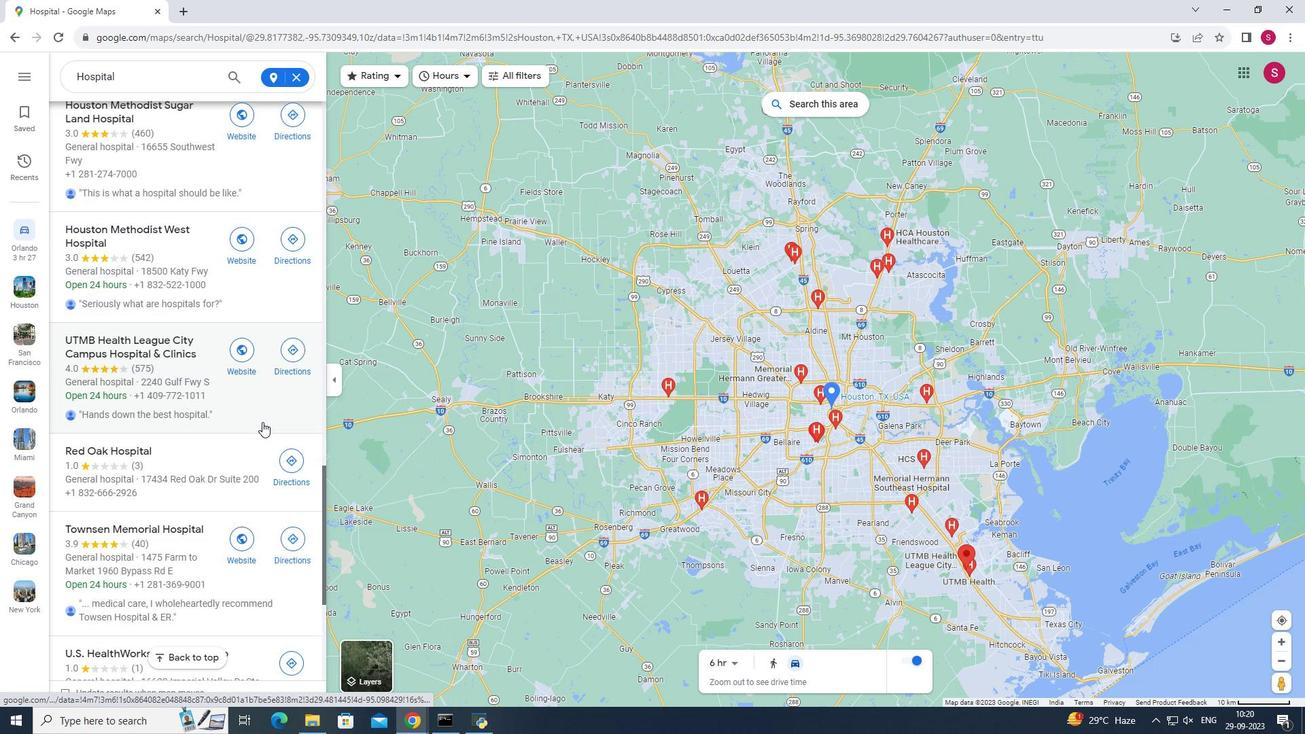 
Action: Mouse scrolled (262, 421) with delta (0, 0)
Screenshot: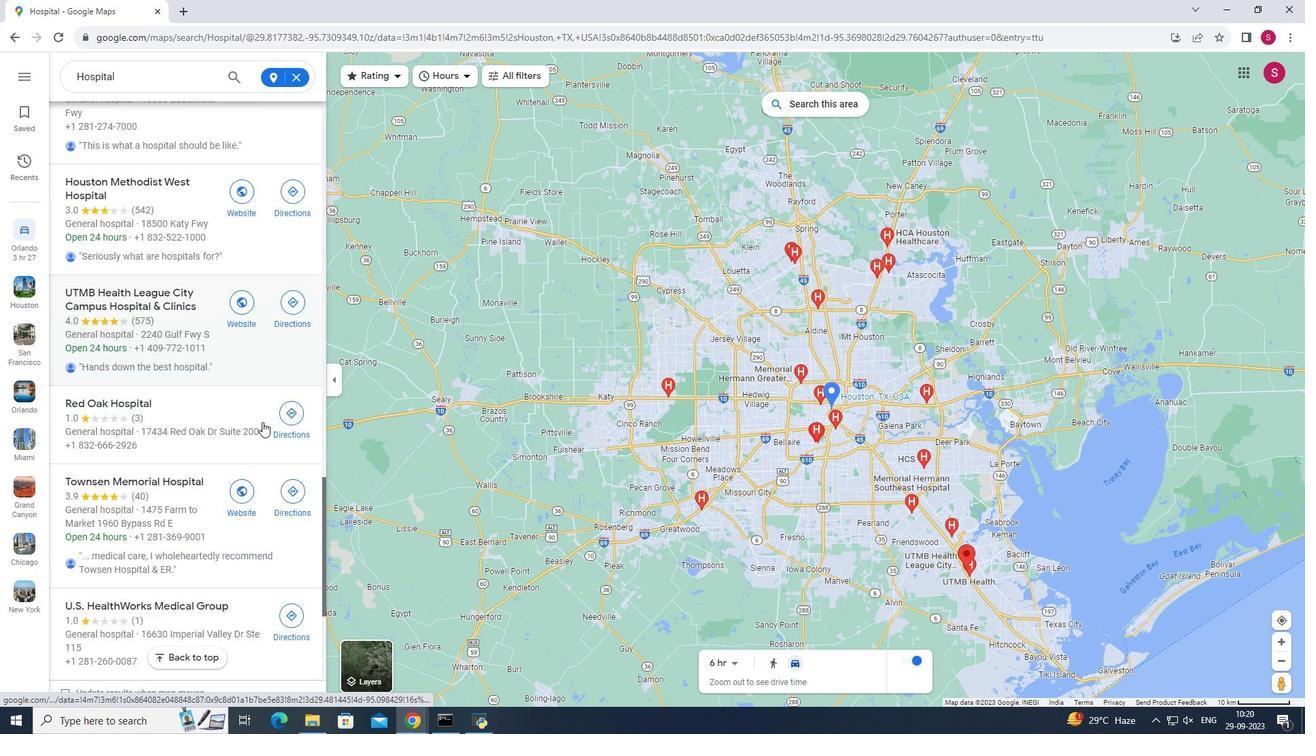 
Action: Mouse scrolled (262, 421) with delta (0, 0)
Screenshot: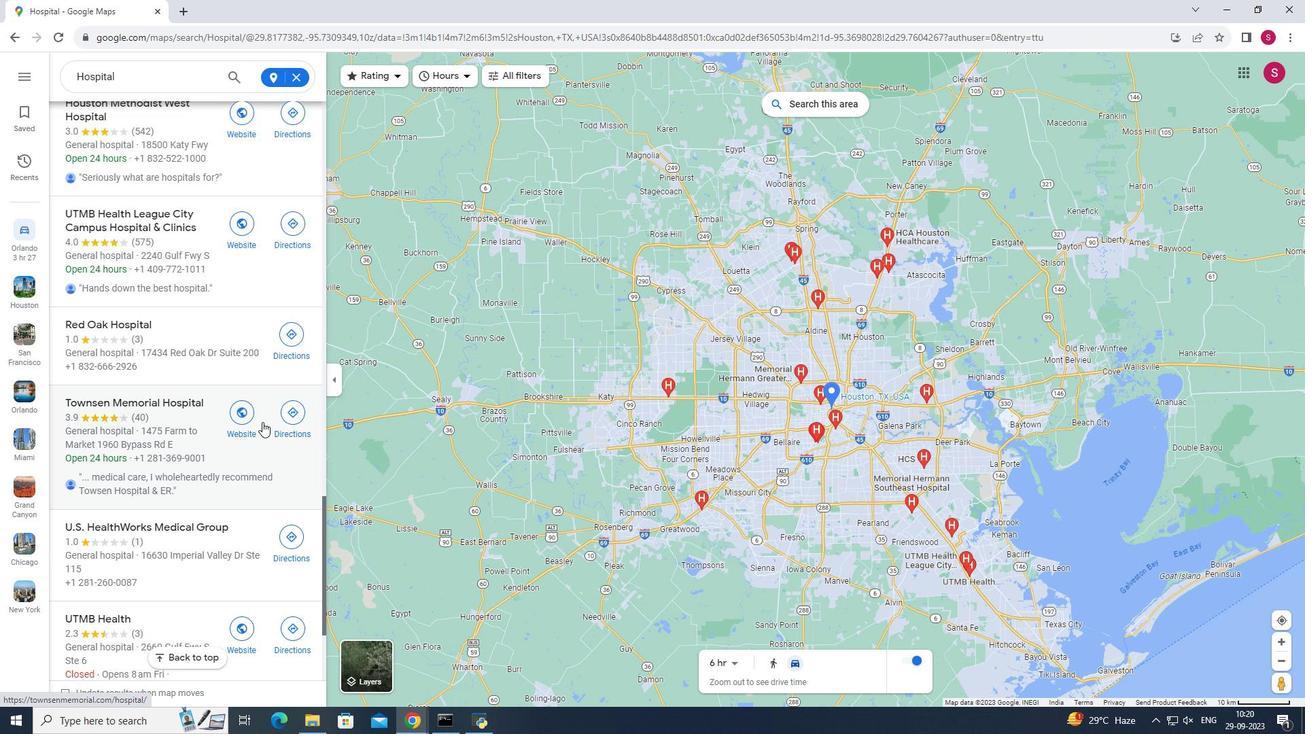 
Action: Mouse scrolled (262, 421) with delta (0, 0)
Screenshot: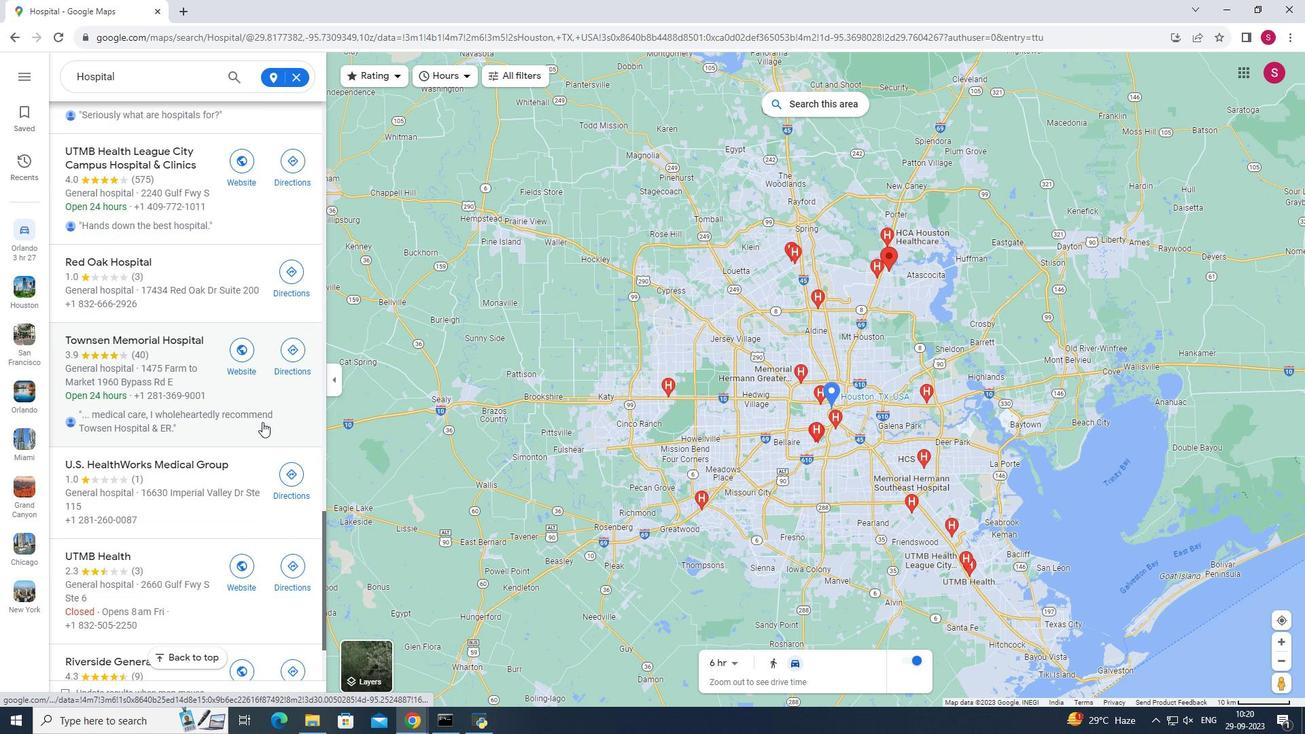 
Action: Mouse scrolled (262, 421) with delta (0, 0)
Screenshot: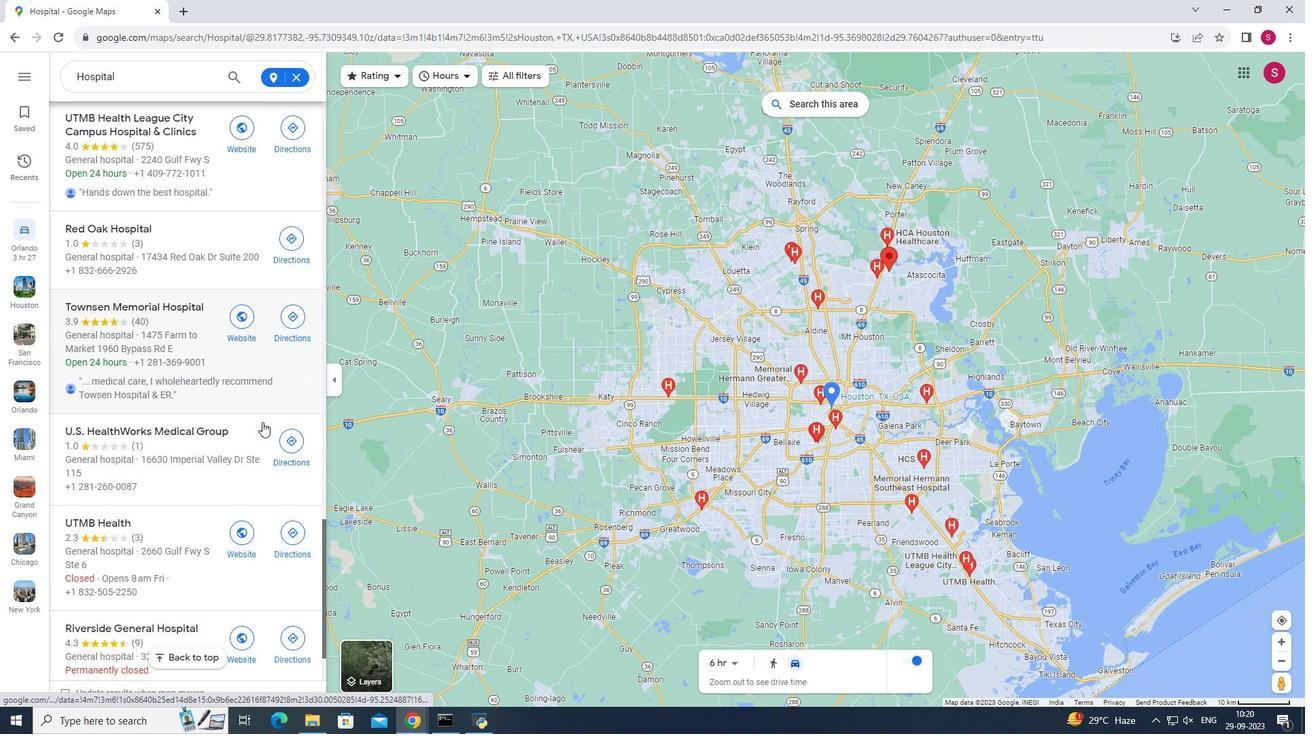 
Action: Mouse scrolled (262, 421) with delta (0, 0)
Screenshot: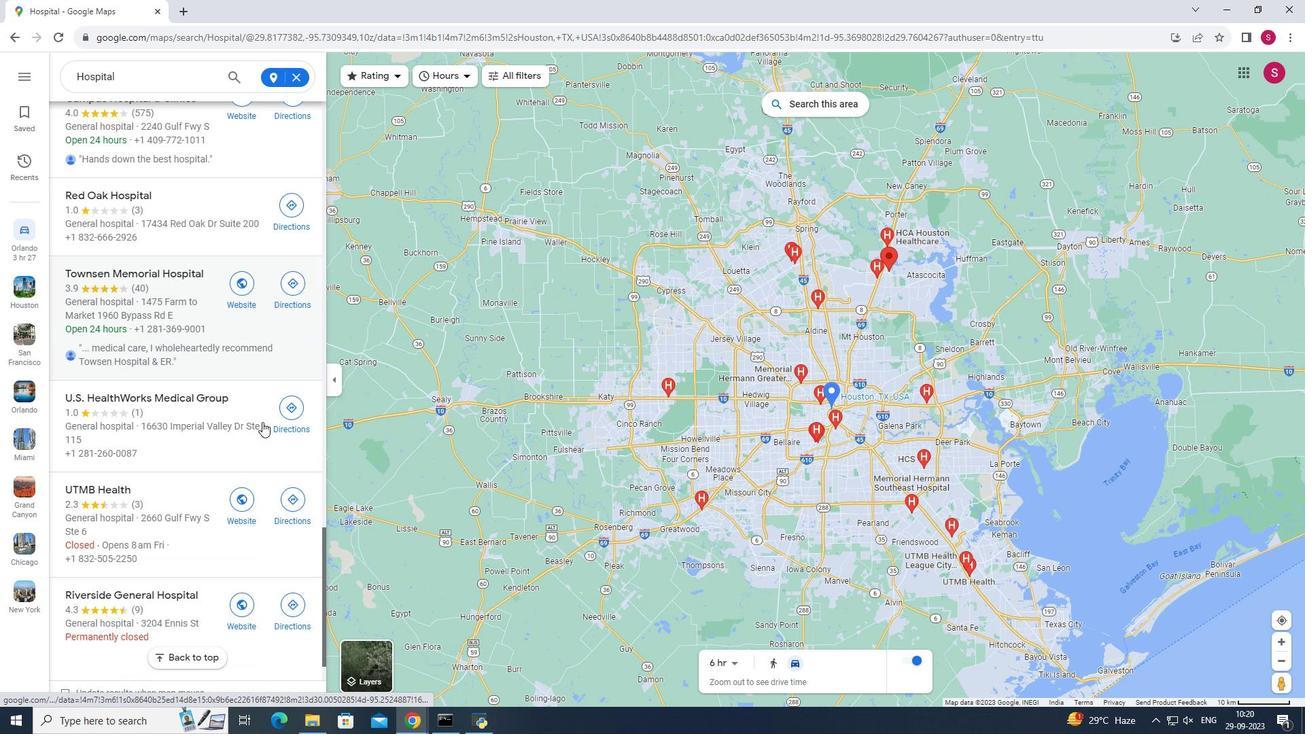 
Action: Mouse moved to (261, 422)
Screenshot: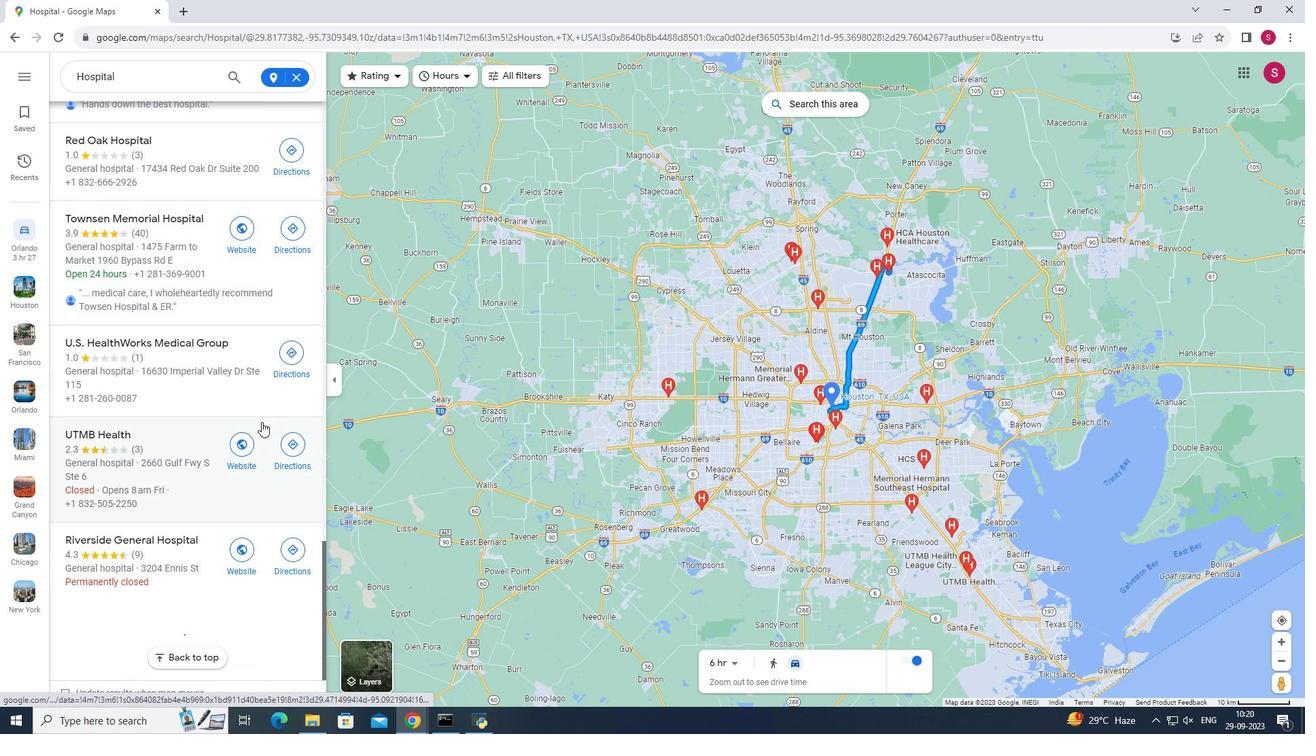
Action: Mouse scrolled (261, 421) with delta (0, 0)
Screenshot: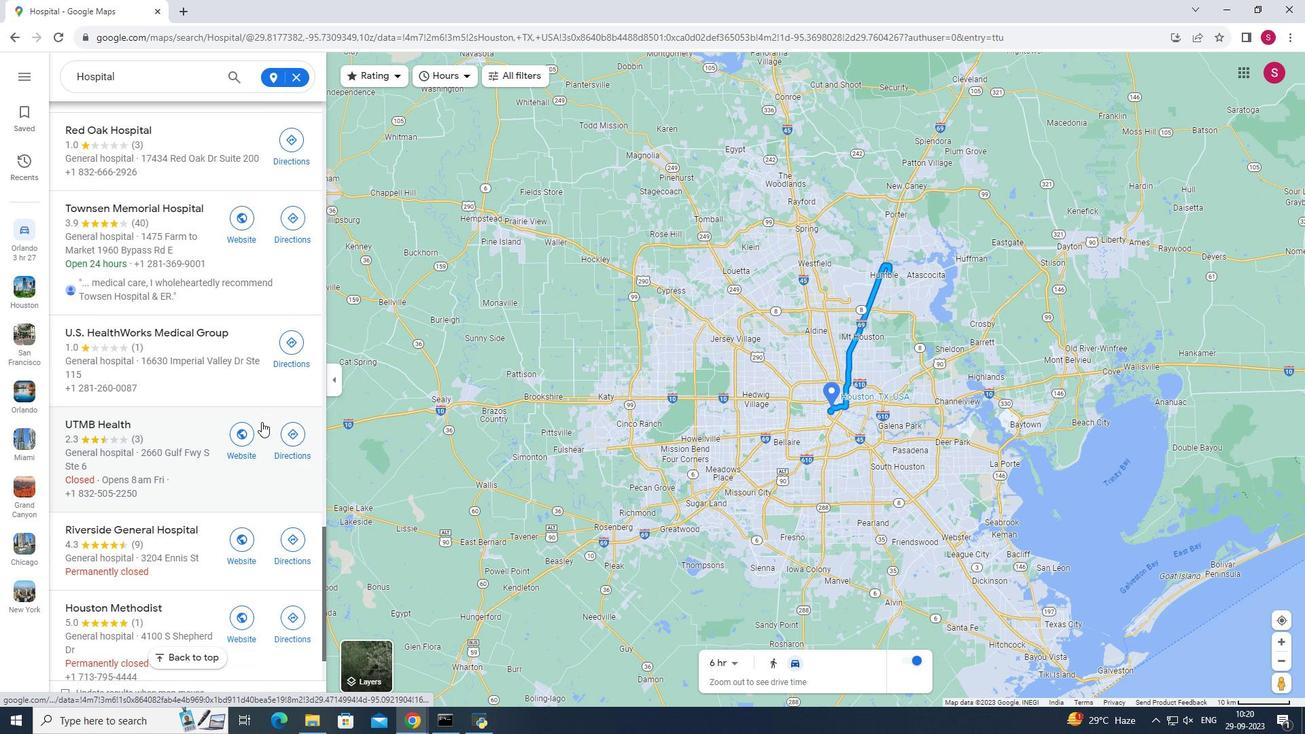 
Action: Mouse scrolled (261, 421) with delta (0, 0)
Screenshot: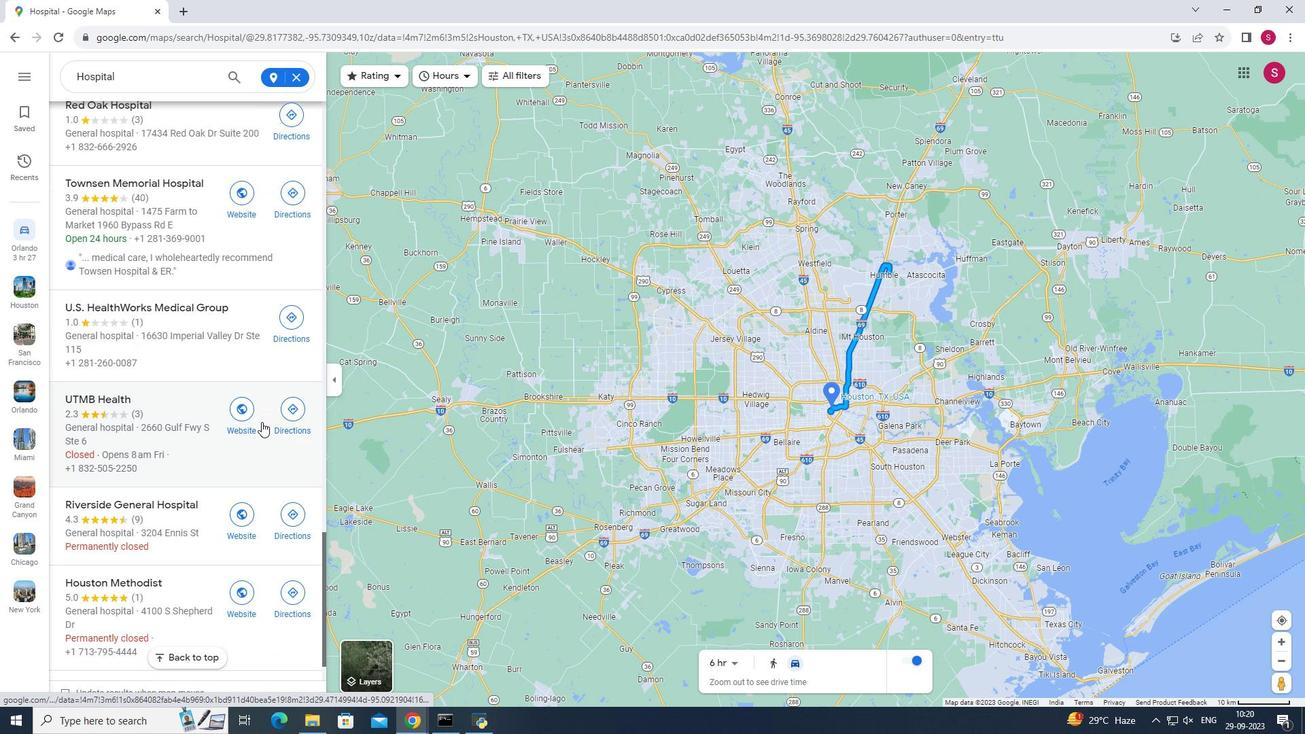 
Action: Mouse moved to (261, 422)
Screenshot: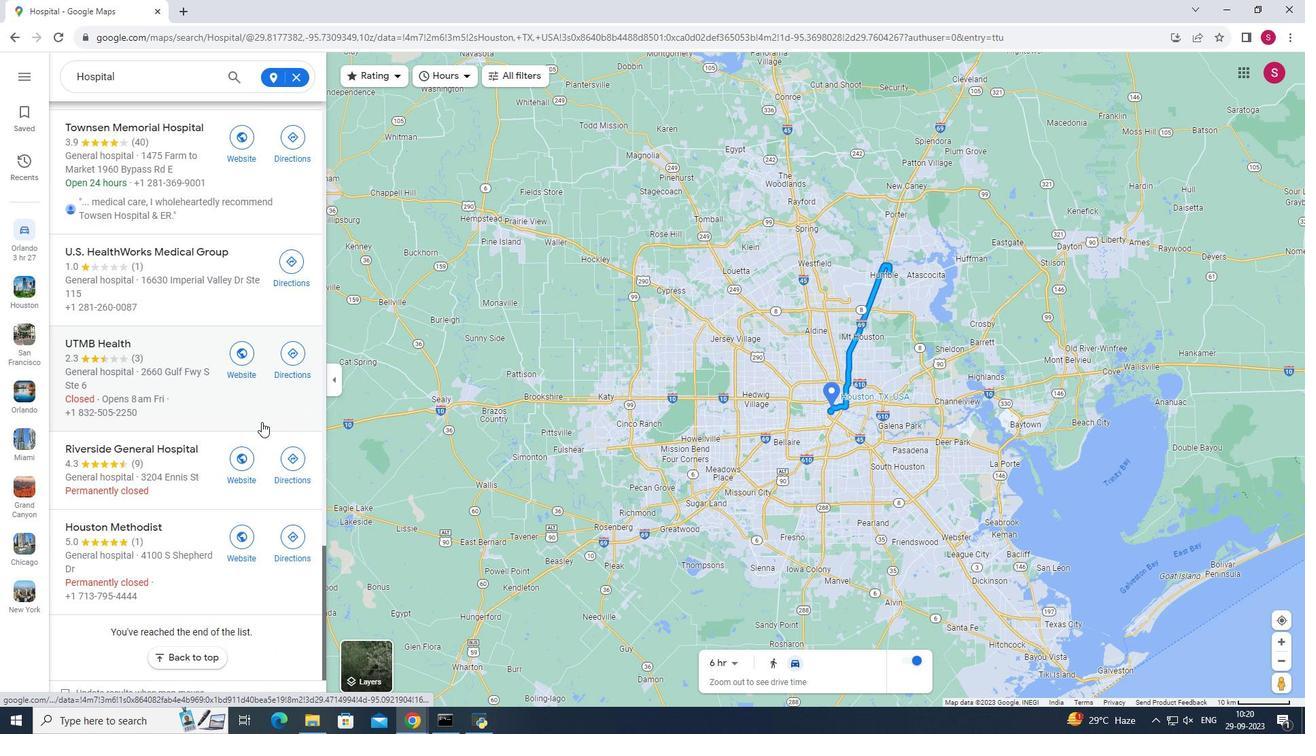 
Action: Mouse scrolled (261, 421) with delta (0, 0)
Screenshot: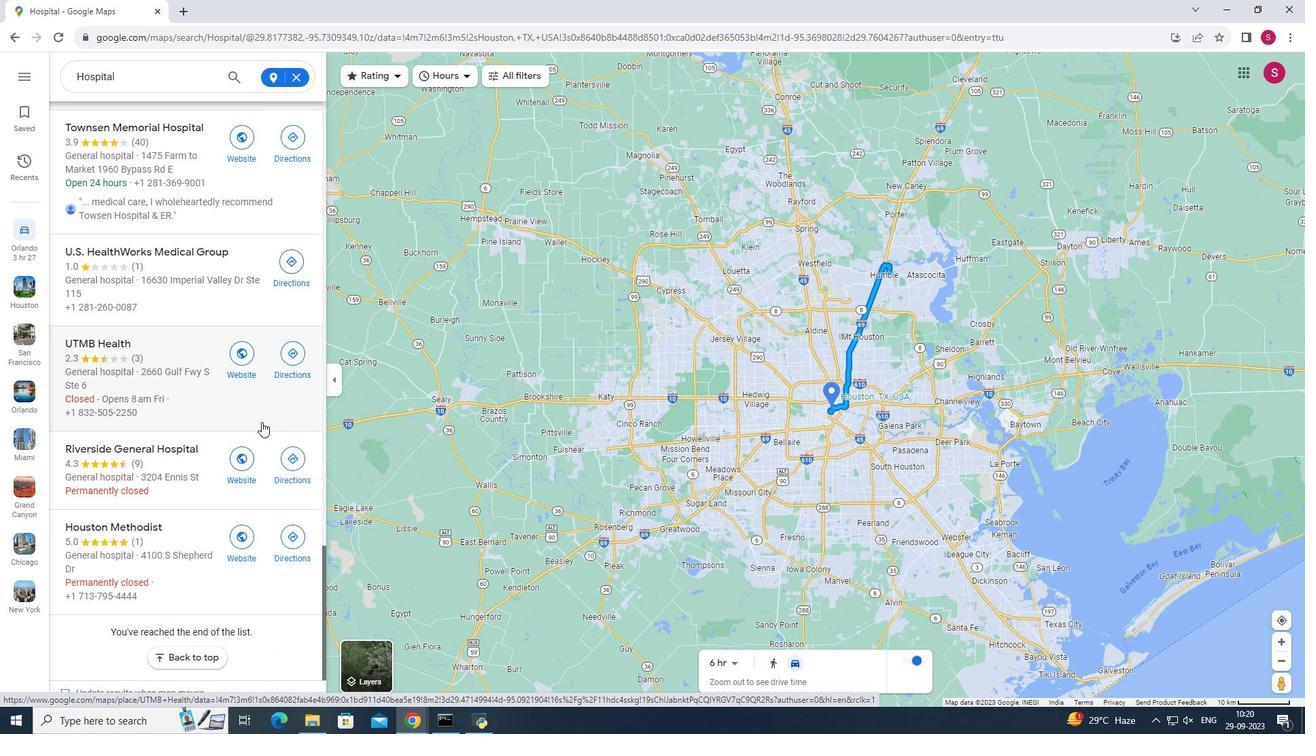 
Action: Mouse scrolled (261, 421) with delta (0, 0)
Screenshot: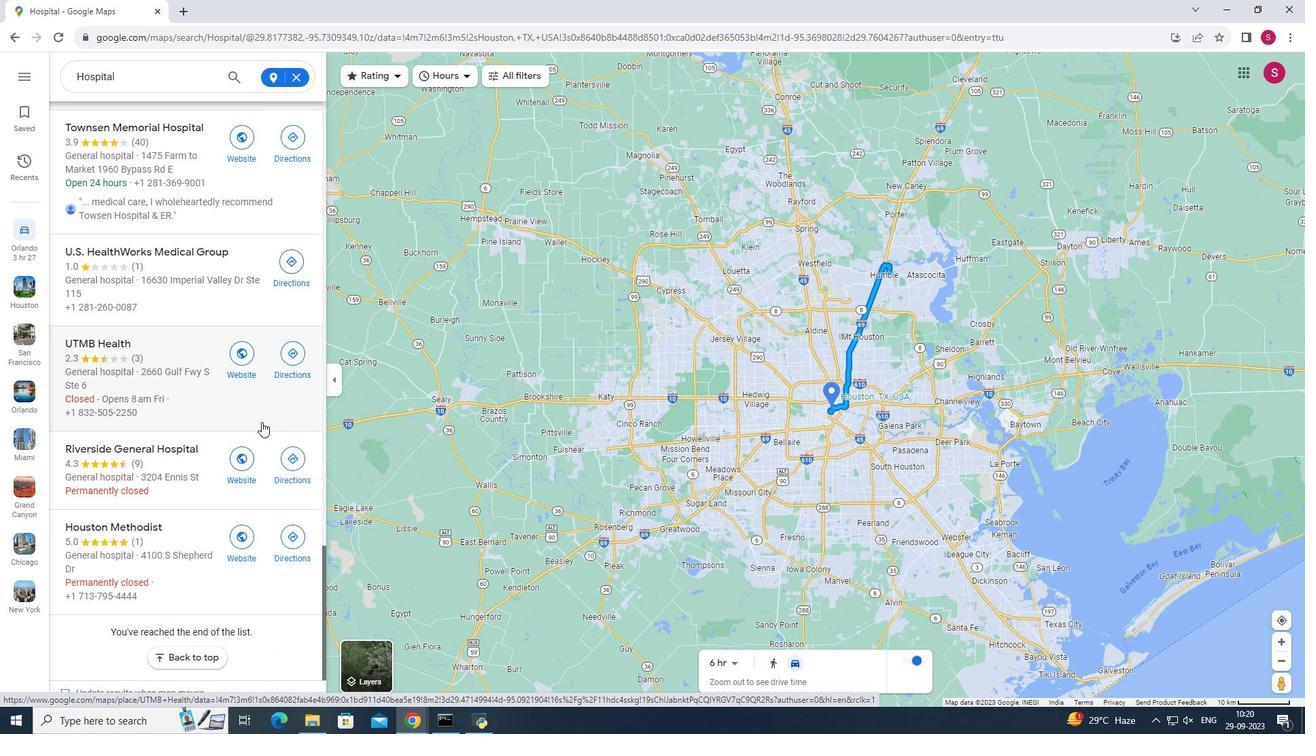 
Action: Mouse moved to (261, 422)
Screenshot: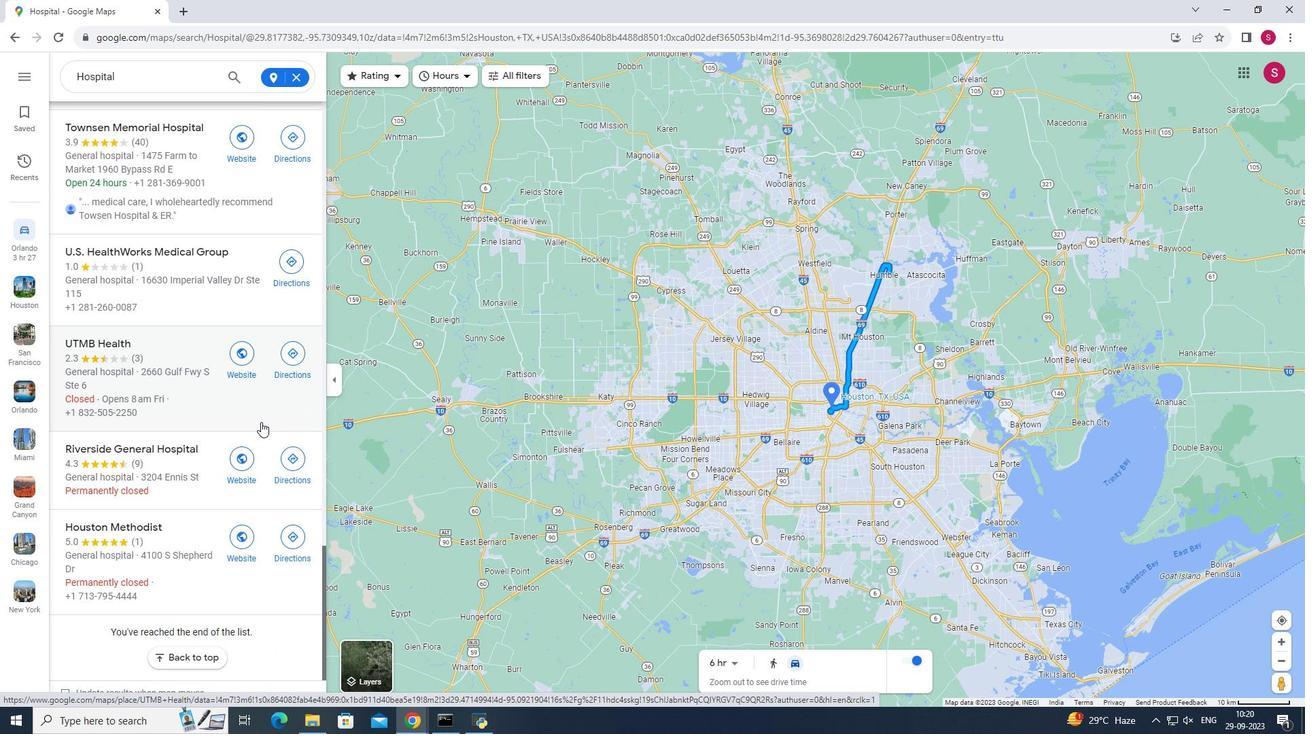 
Action: Mouse scrolled (261, 421) with delta (0, 0)
Screenshot: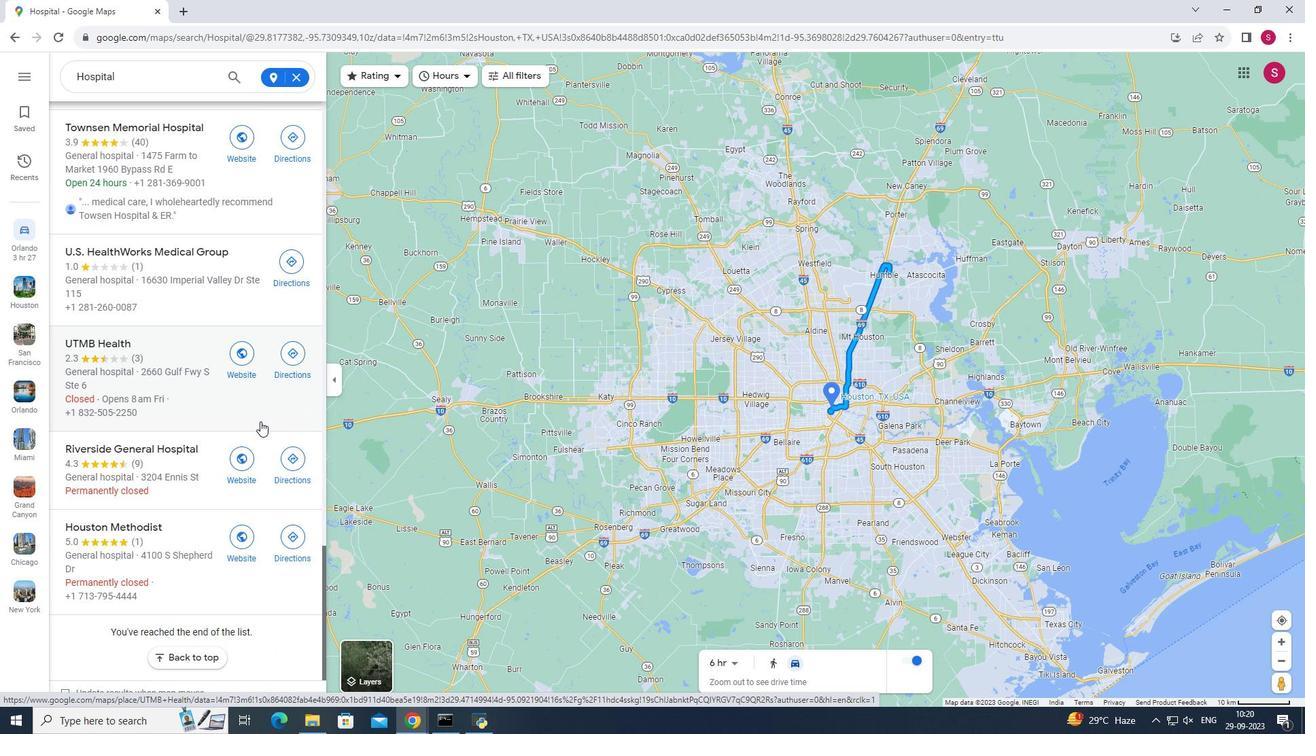 
Action: Mouse moved to (258, 425)
Screenshot: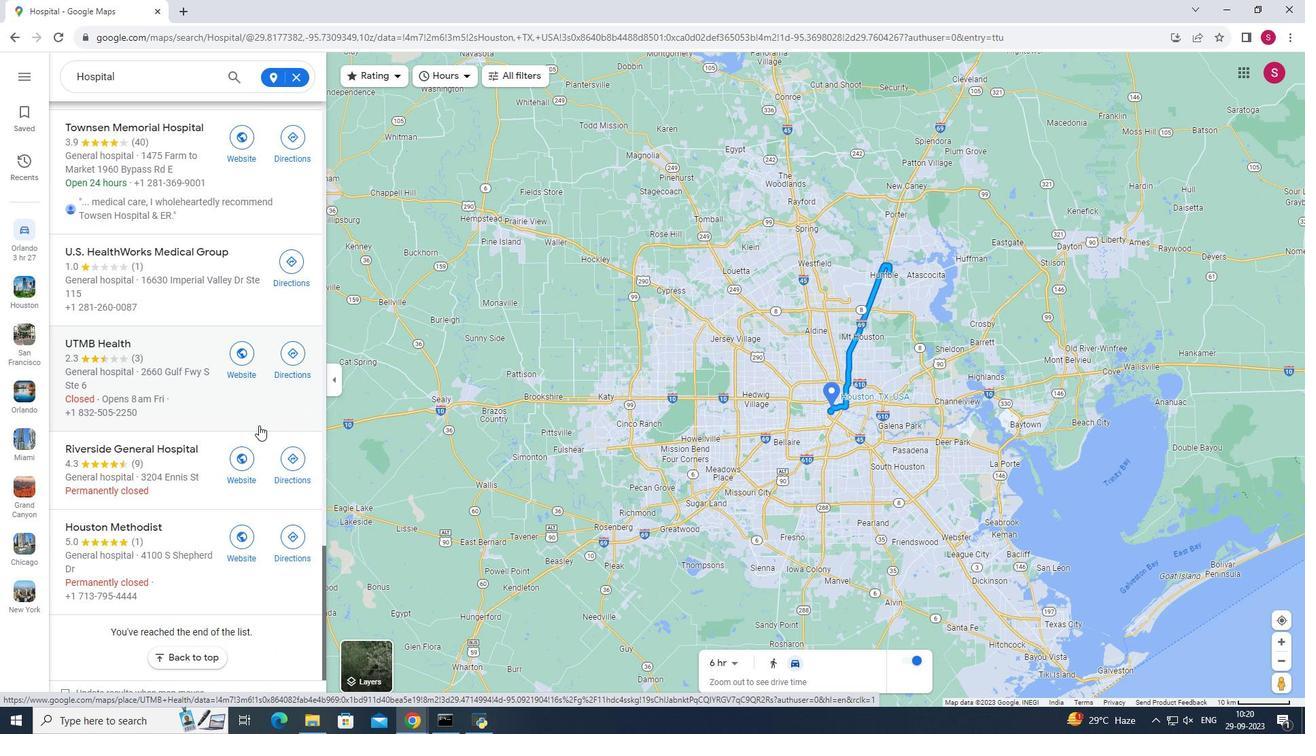 
